 Task: Add Sprouts No Salt Added Roma Tomato Sauce to the cart.
Action: Mouse pressed left at (15, 59)
Screenshot: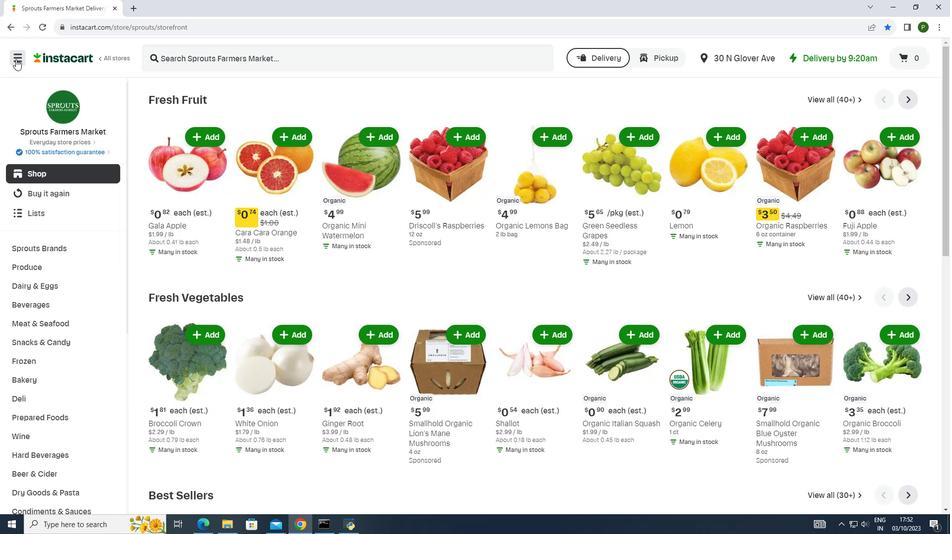 
Action: Mouse moved to (33, 255)
Screenshot: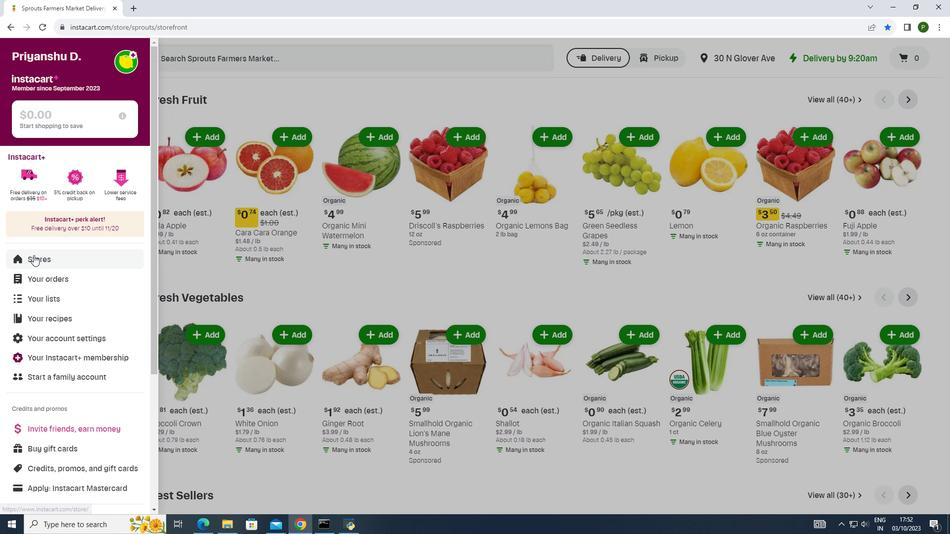 
Action: Mouse pressed left at (33, 255)
Screenshot: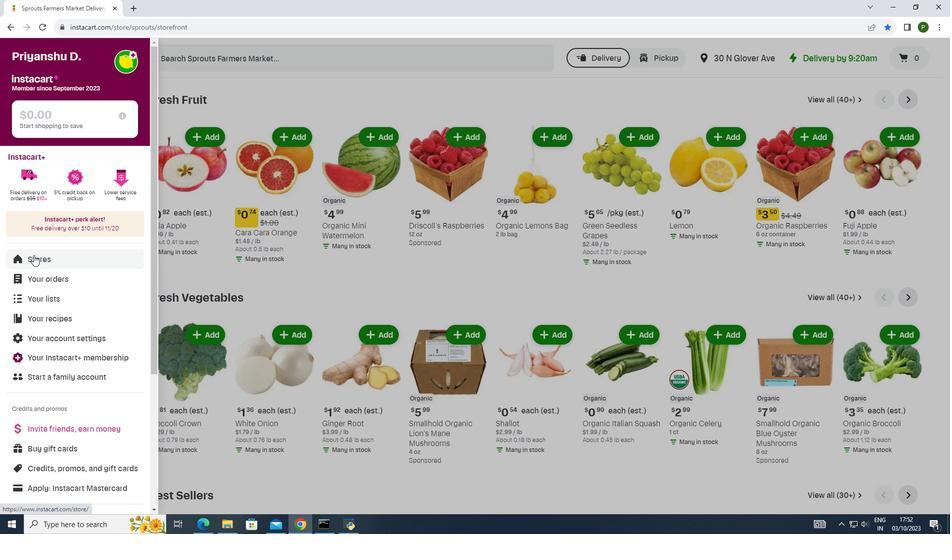 
Action: Mouse moved to (219, 100)
Screenshot: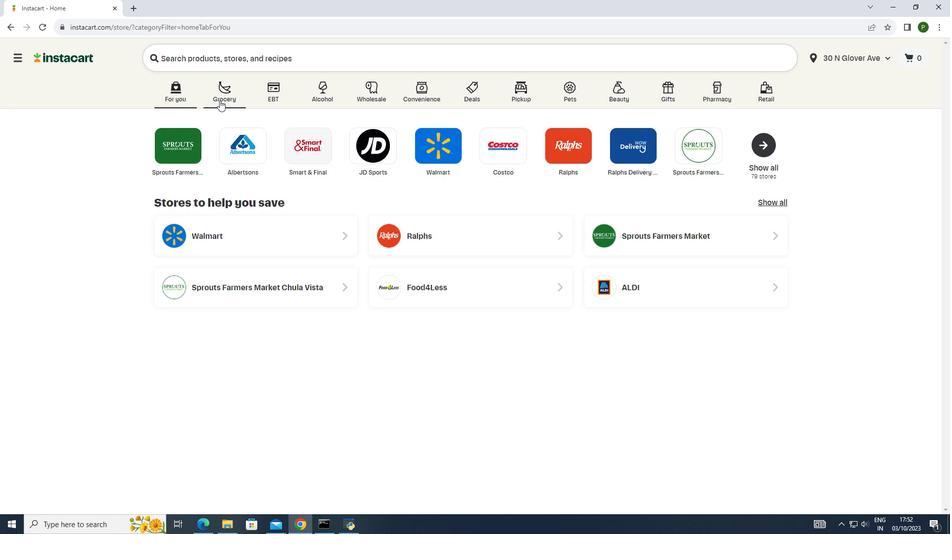 
Action: Mouse pressed left at (219, 100)
Screenshot: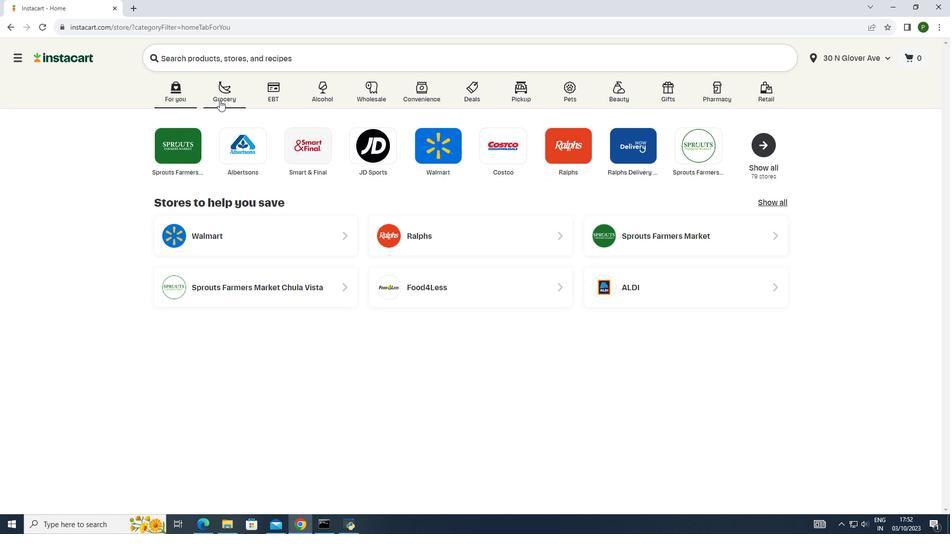 
Action: Mouse moved to (503, 149)
Screenshot: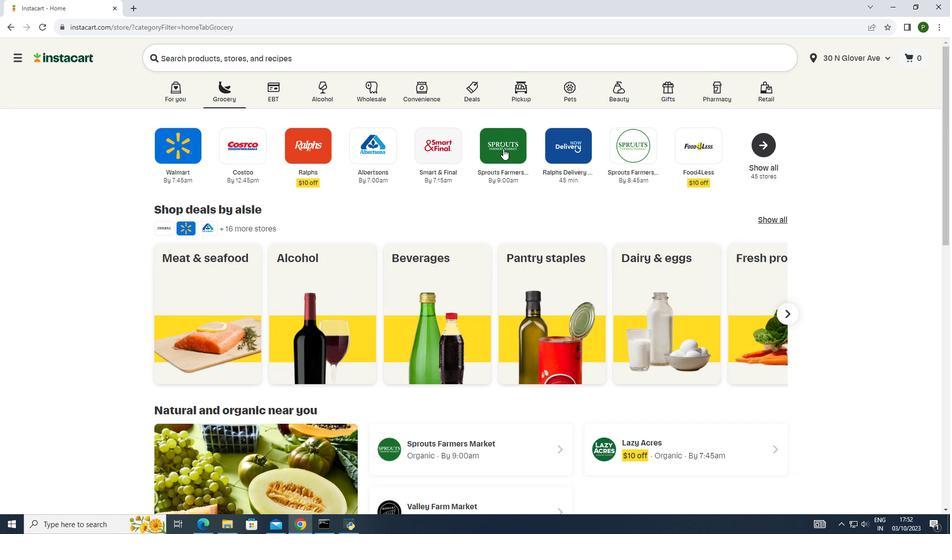 
Action: Mouse pressed left at (503, 149)
Screenshot: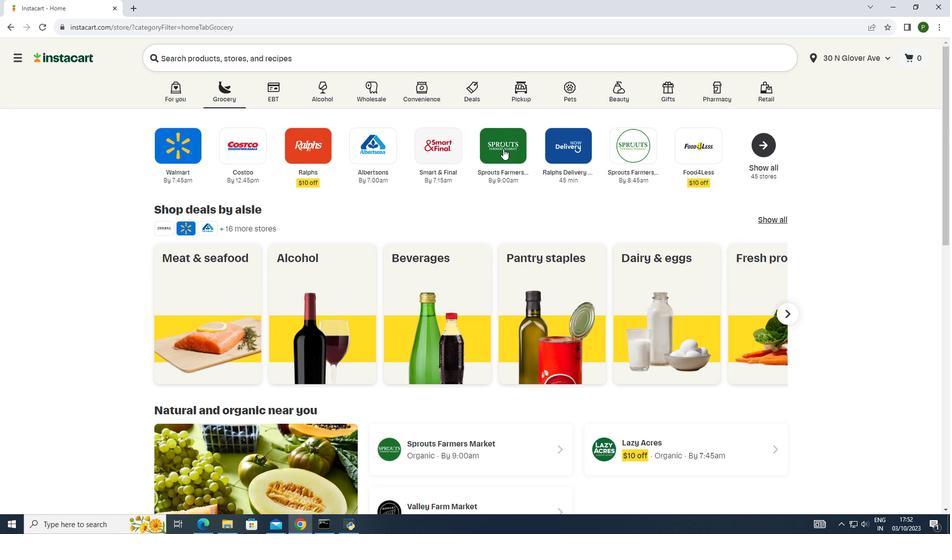 
Action: Mouse moved to (82, 264)
Screenshot: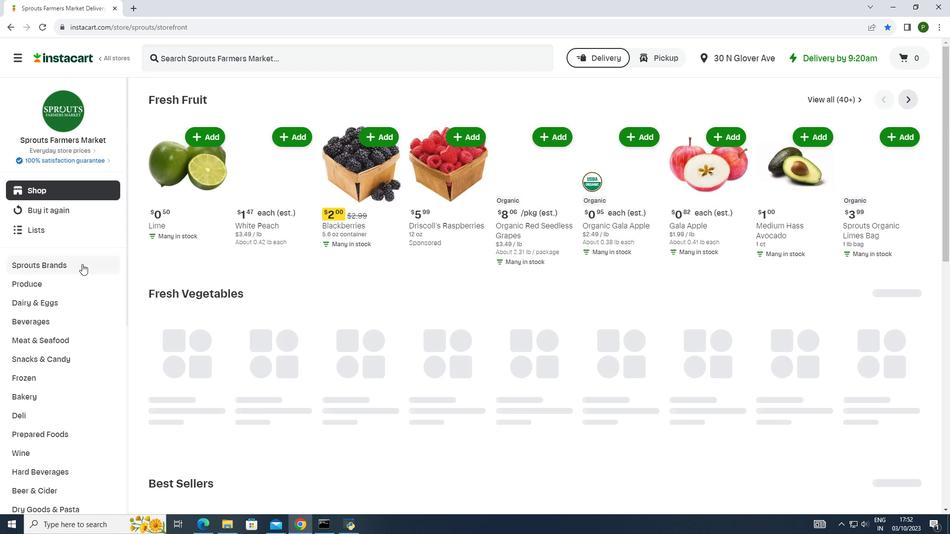 
Action: Mouse pressed left at (82, 264)
Screenshot: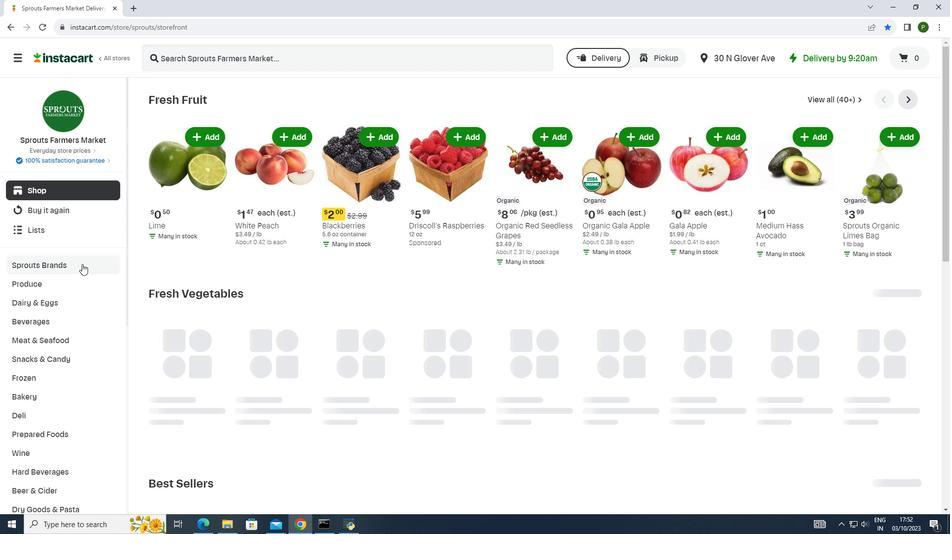 
Action: Mouse moved to (56, 337)
Screenshot: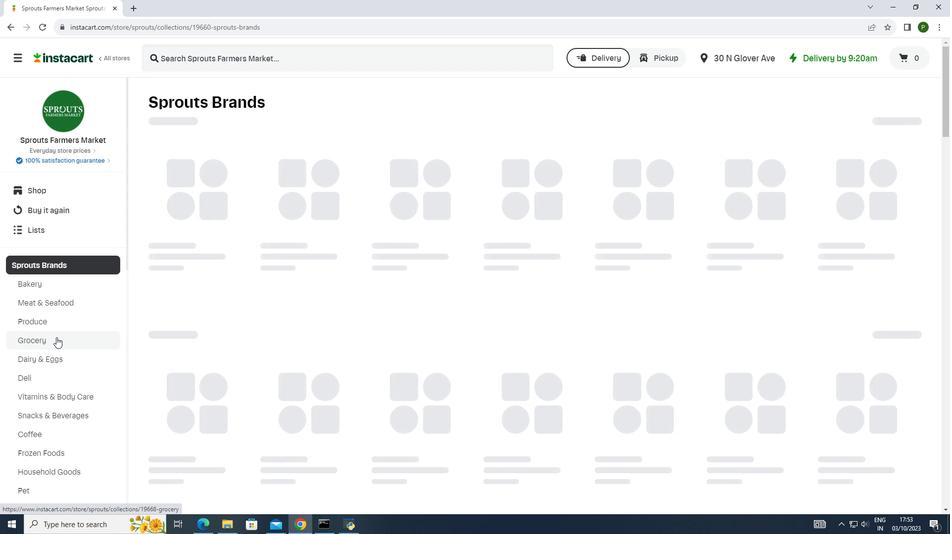 
Action: Mouse pressed left at (56, 337)
Screenshot: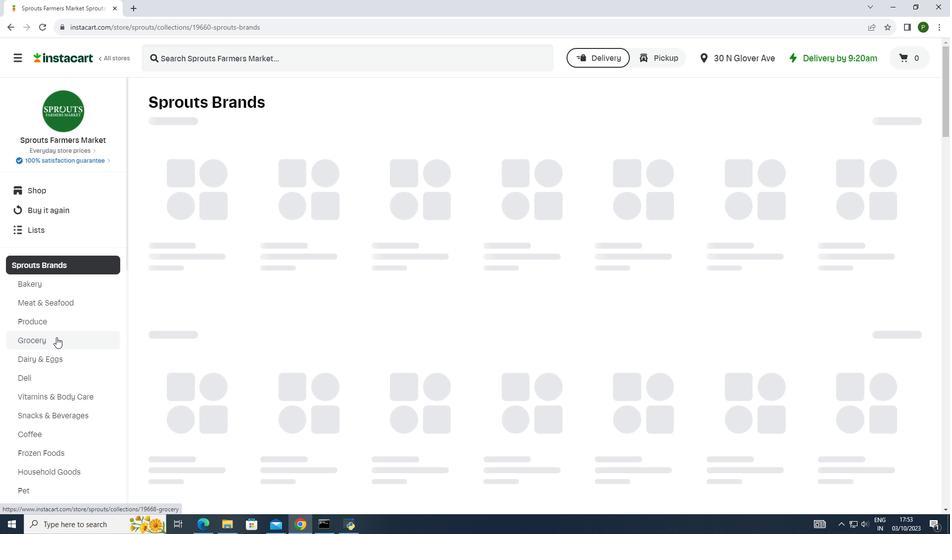 
Action: Mouse moved to (264, 200)
Screenshot: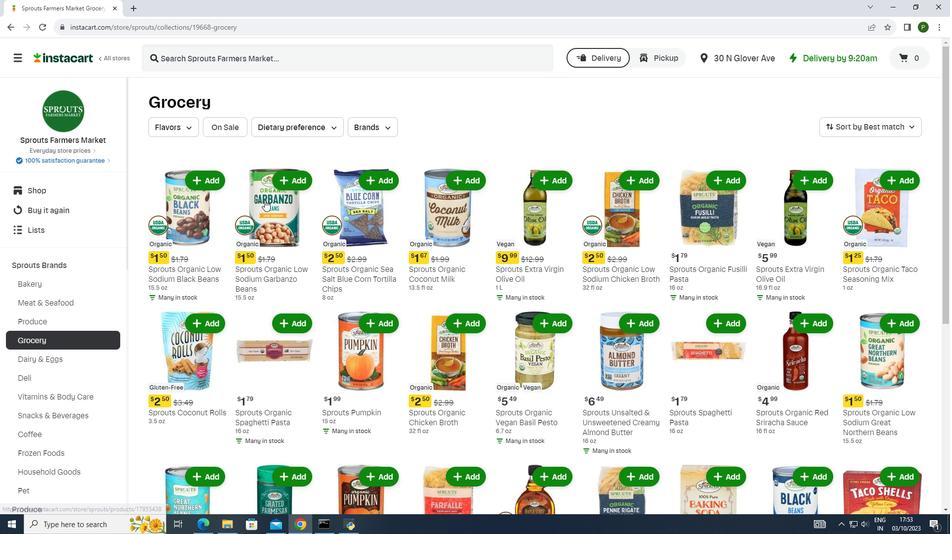 
Action: Mouse scrolled (264, 199) with delta (0, 0)
Screenshot: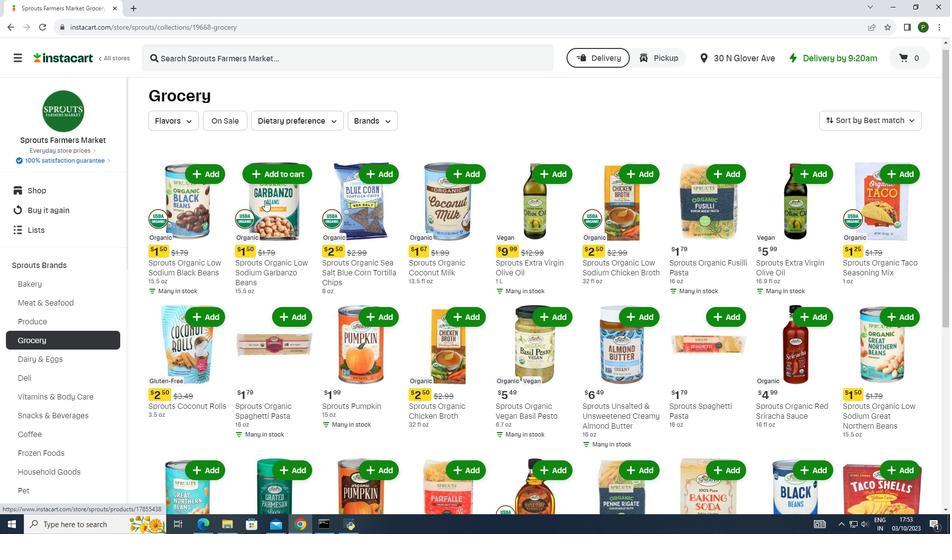 
Action: Mouse scrolled (264, 199) with delta (0, 0)
Screenshot: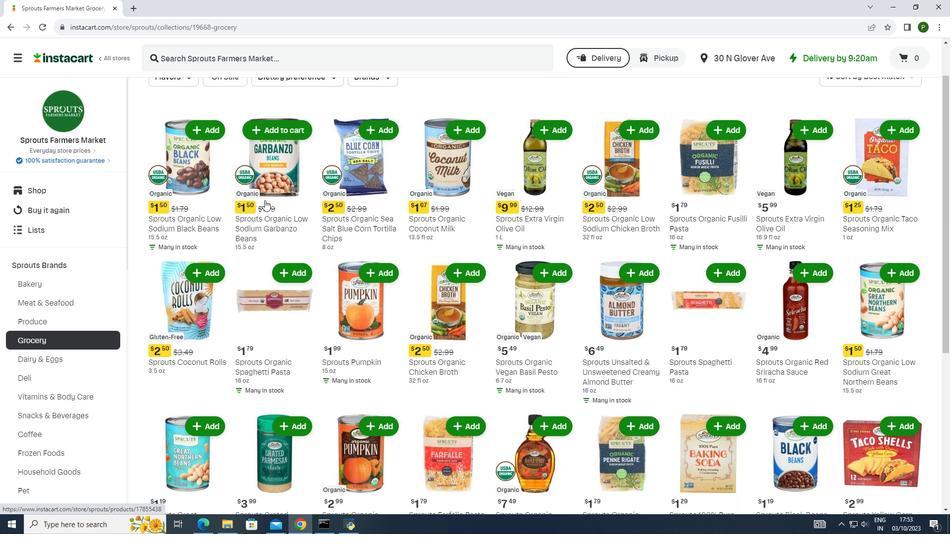 
Action: Mouse moved to (264, 200)
Screenshot: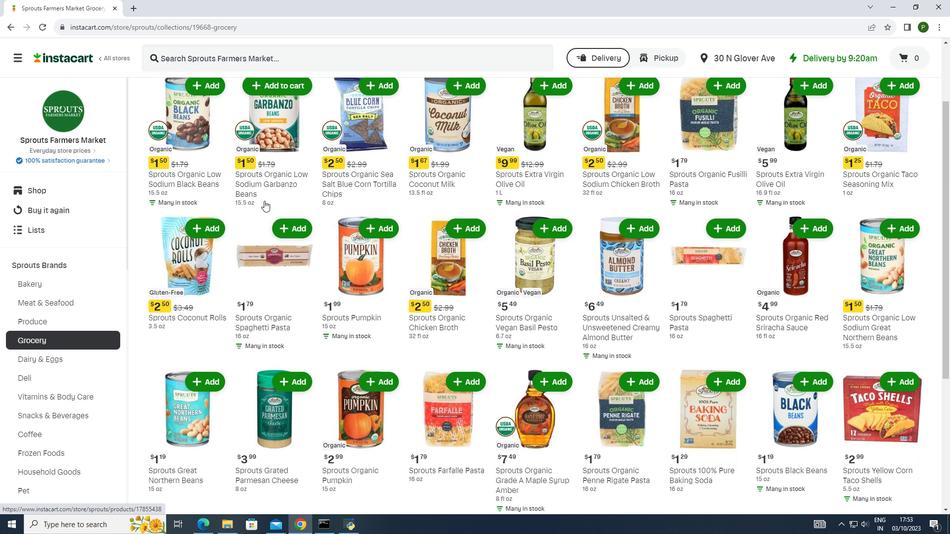 
Action: Mouse scrolled (264, 200) with delta (0, 0)
Screenshot: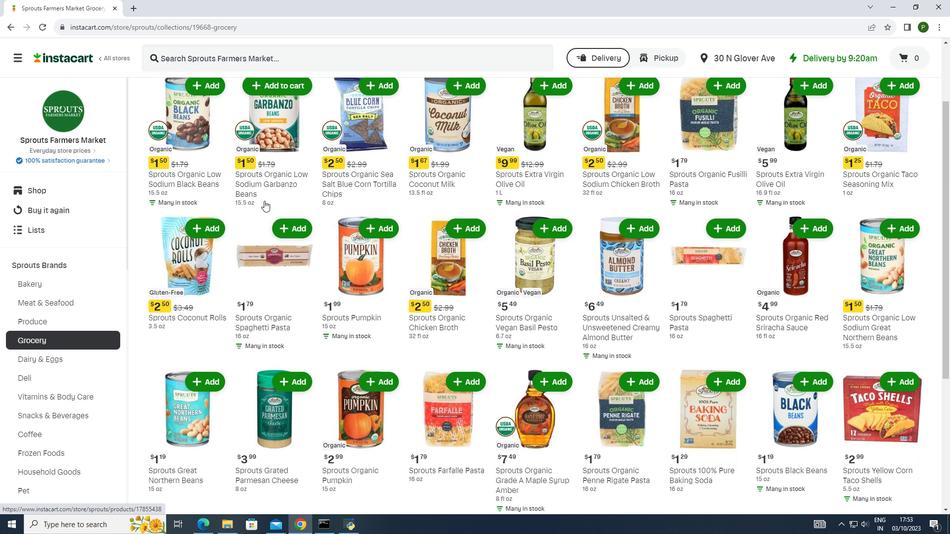 
Action: Mouse moved to (260, 202)
Screenshot: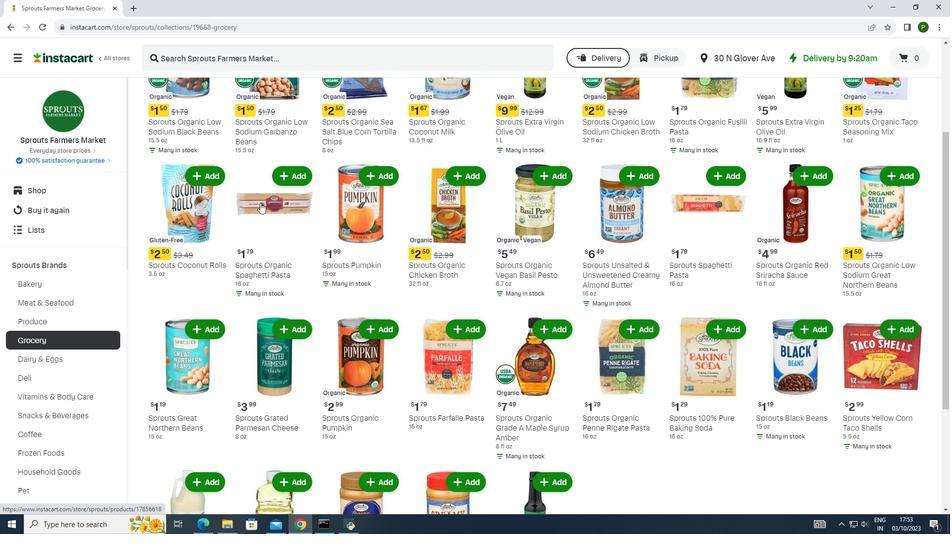 
Action: Mouse scrolled (260, 202) with delta (0, 0)
Screenshot: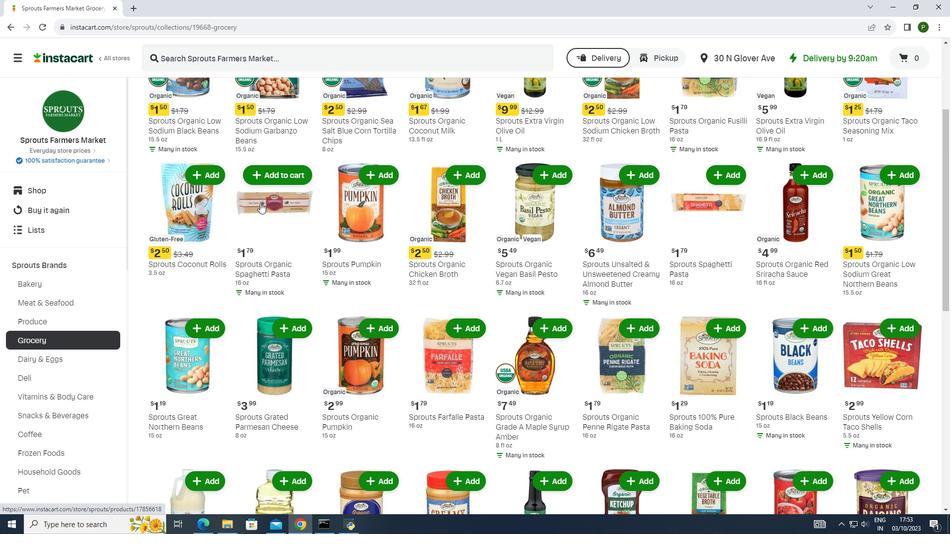 
Action: Mouse scrolled (260, 202) with delta (0, 0)
Screenshot: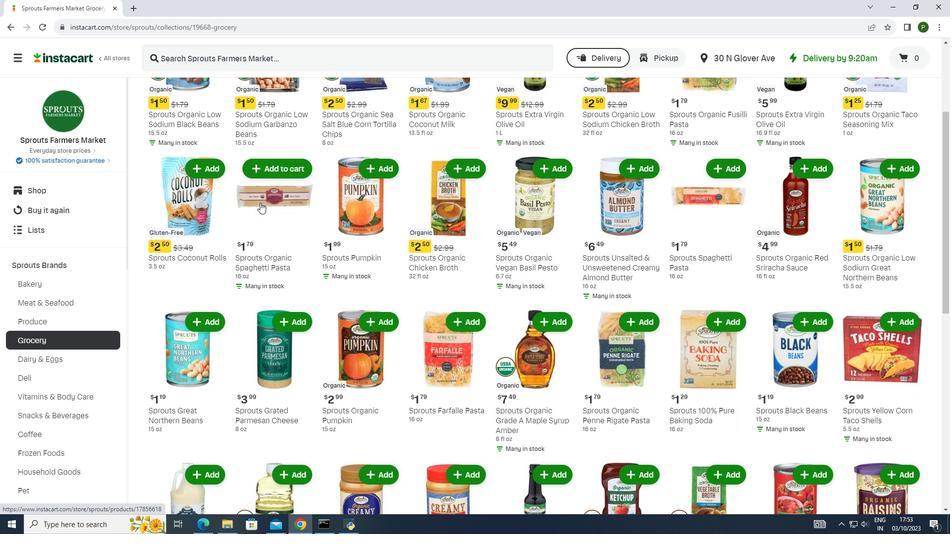 
Action: Mouse scrolled (260, 202) with delta (0, 0)
Screenshot: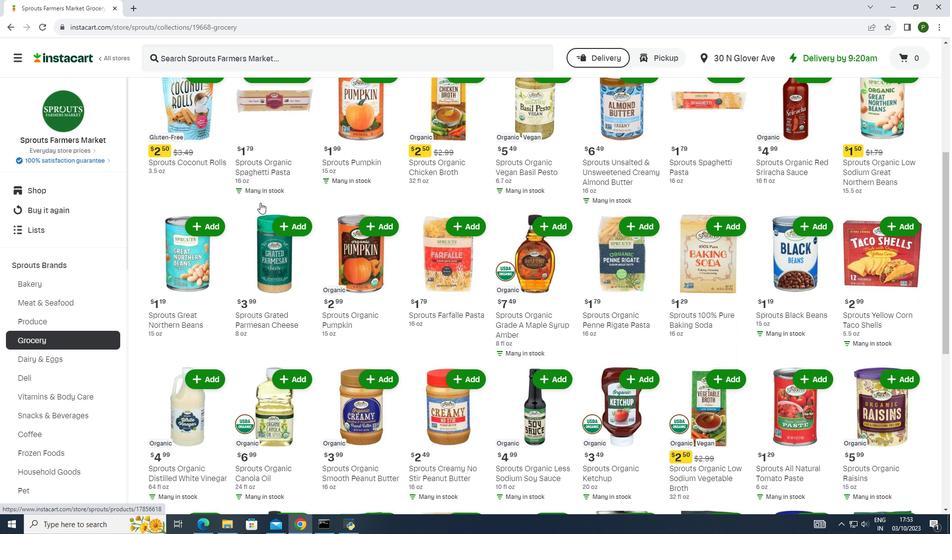 
Action: Mouse scrolled (260, 202) with delta (0, 0)
Screenshot: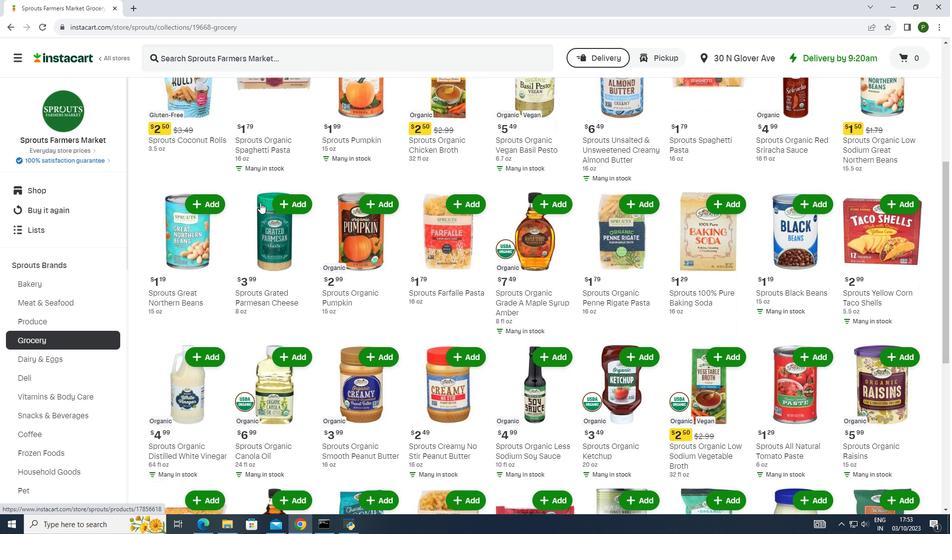 
Action: Mouse scrolled (260, 202) with delta (0, 0)
Screenshot: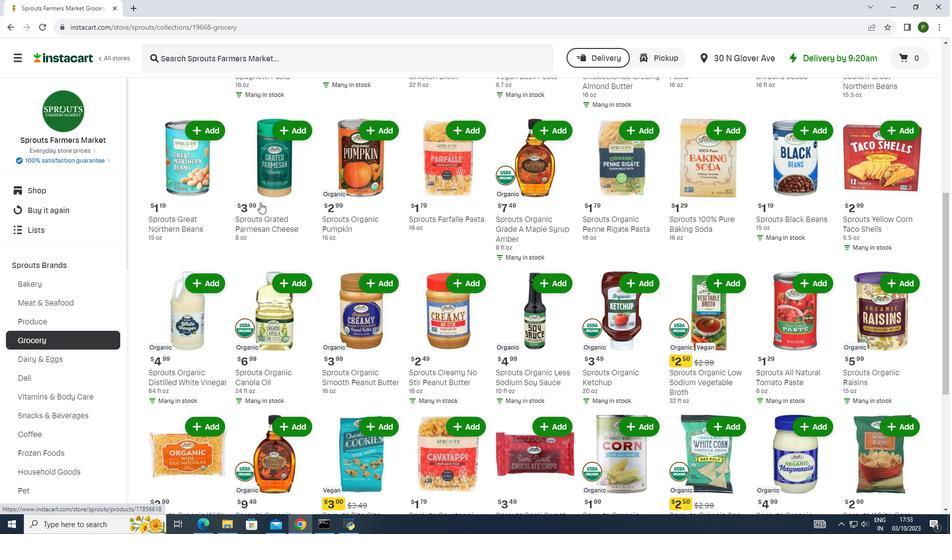 
Action: Mouse scrolled (260, 202) with delta (0, 0)
Screenshot: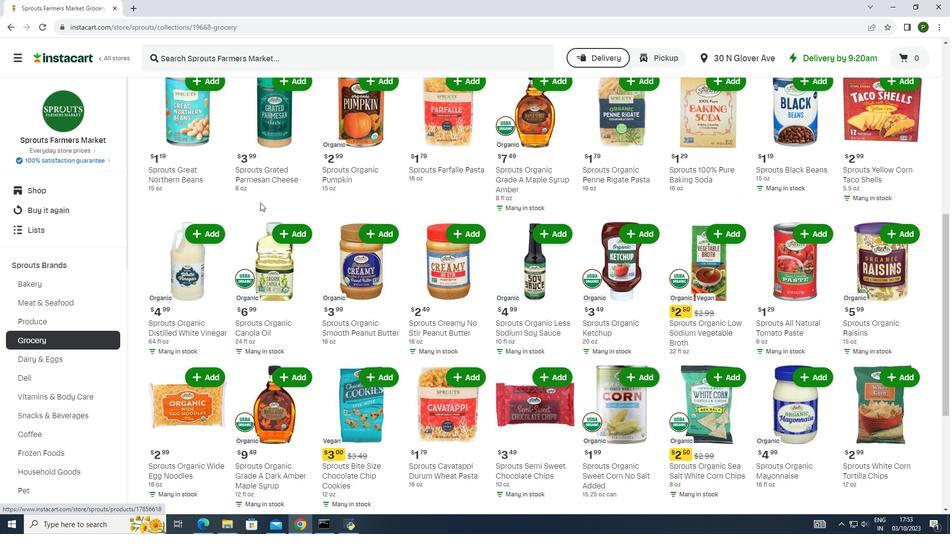 
Action: Mouse scrolled (260, 202) with delta (0, 0)
Screenshot: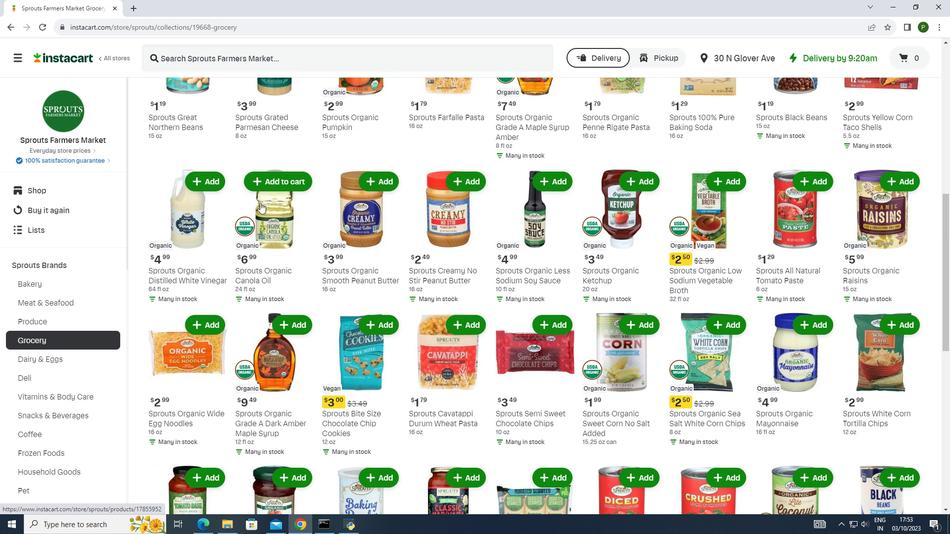 
Action: Mouse moved to (259, 203)
Screenshot: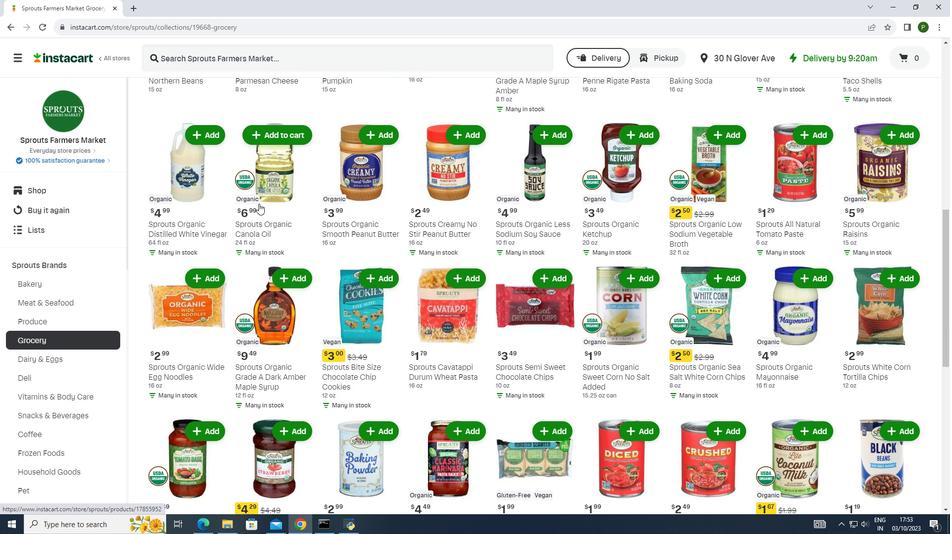 
Action: Mouse scrolled (259, 202) with delta (0, 0)
Screenshot: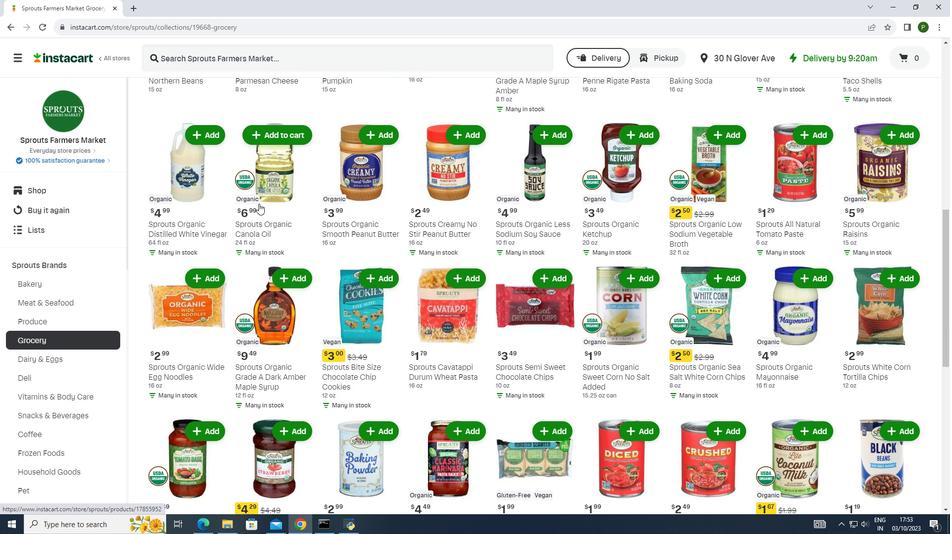 
Action: Mouse moved to (256, 204)
Screenshot: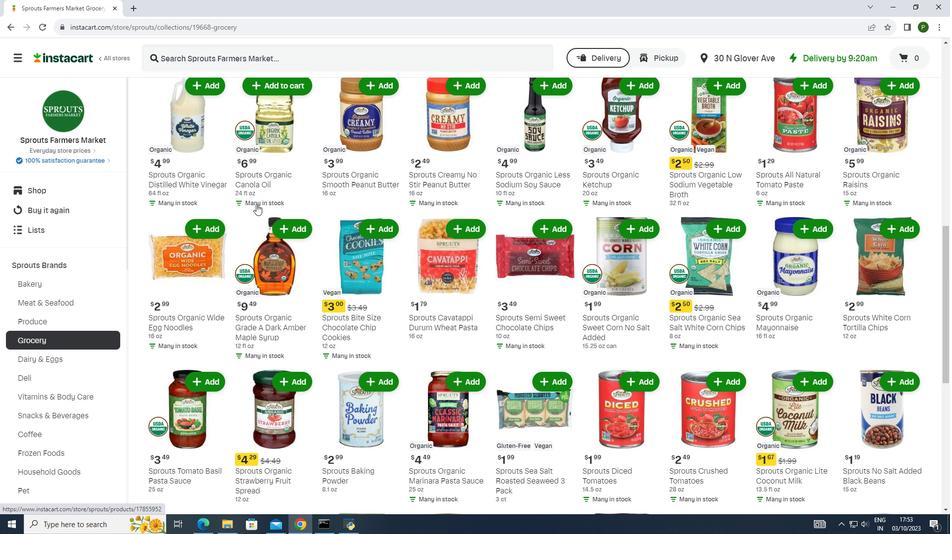
Action: Mouse scrolled (256, 203) with delta (0, 0)
Screenshot: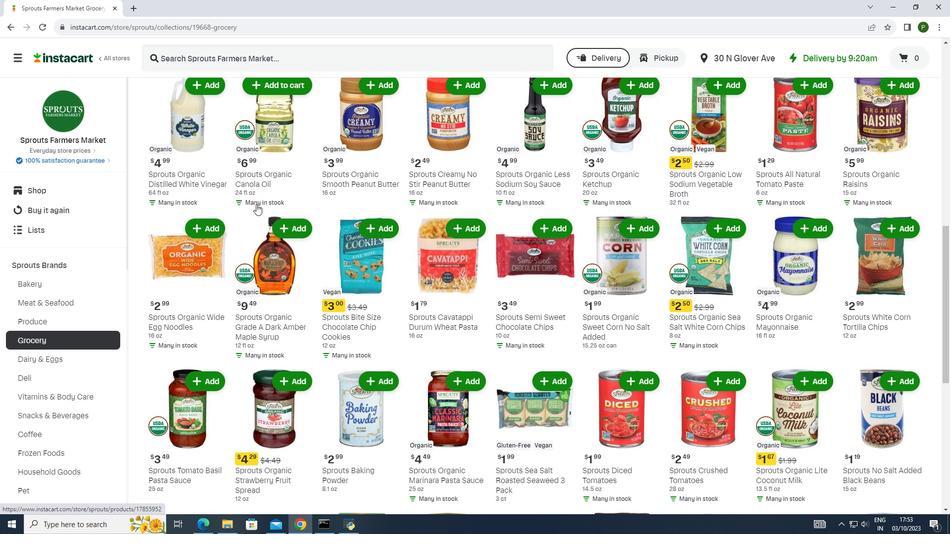 
Action: Mouse scrolled (256, 203) with delta (0, 0)
Screenshot: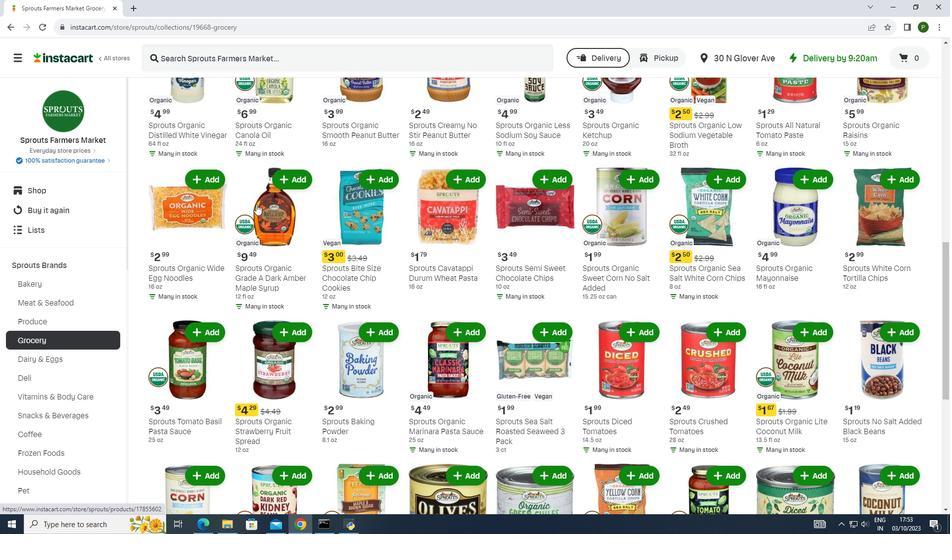 
Action: Mouse scrolled (256, 203) with delta (0, 0)
Screenshot: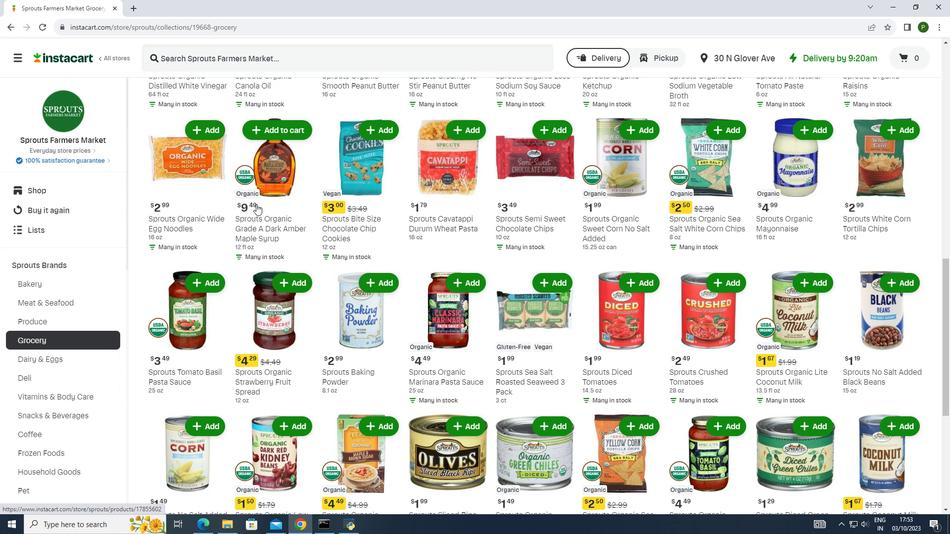 
Action: Mouse moved to (254, 204)
Screenshot: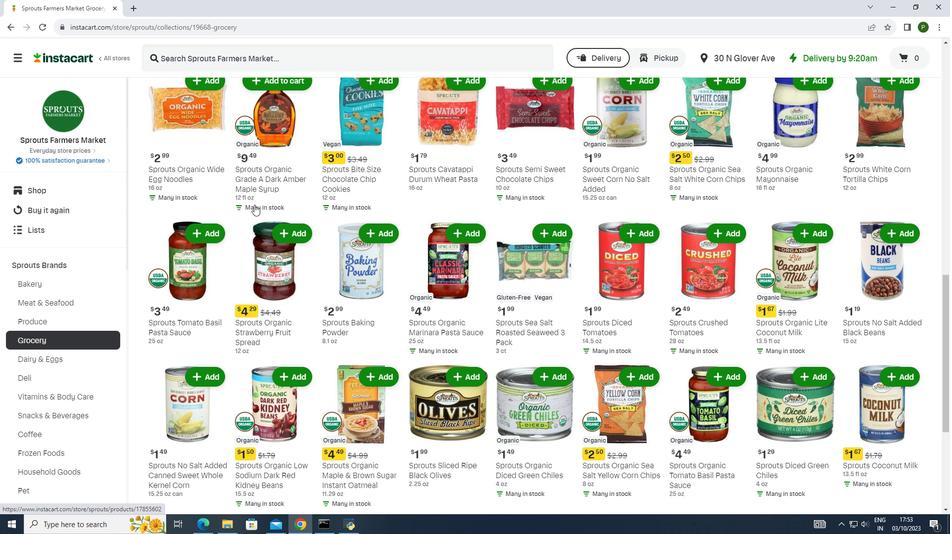 
Action: Mouse scrolled (254, 204) with delta (0, 0)
Screenshot: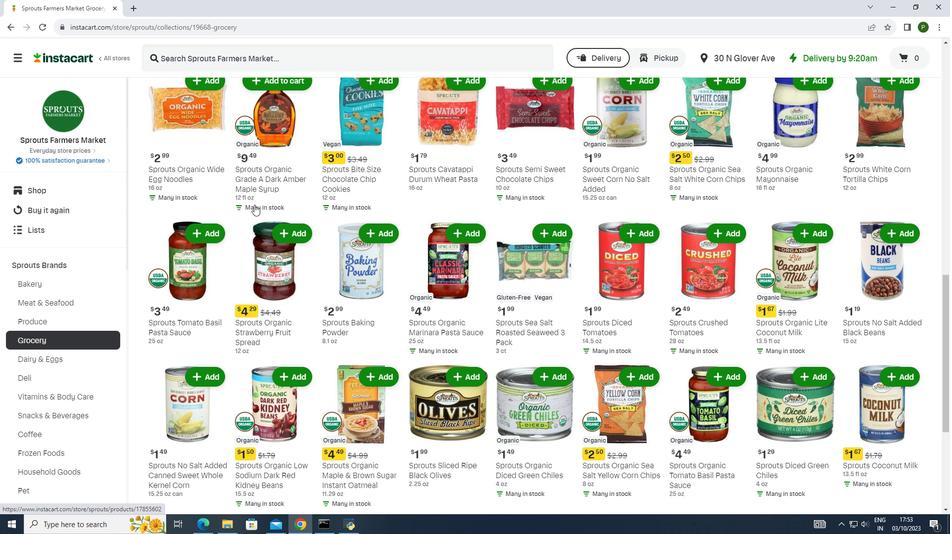 
Action: Mouse moved to (253, 204)
Screenshot: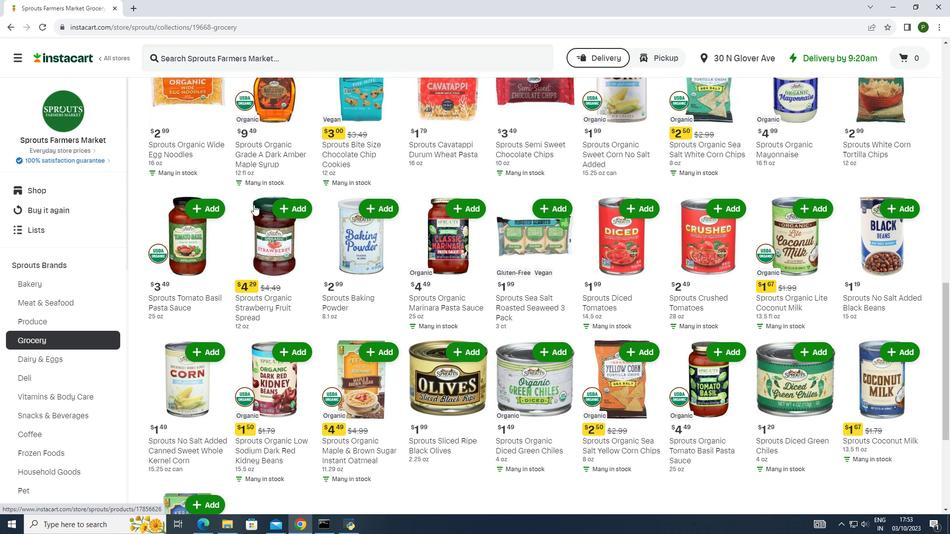 
Action: Mouse scrolled (253, 204) with delta (0, 0)
Screenshot: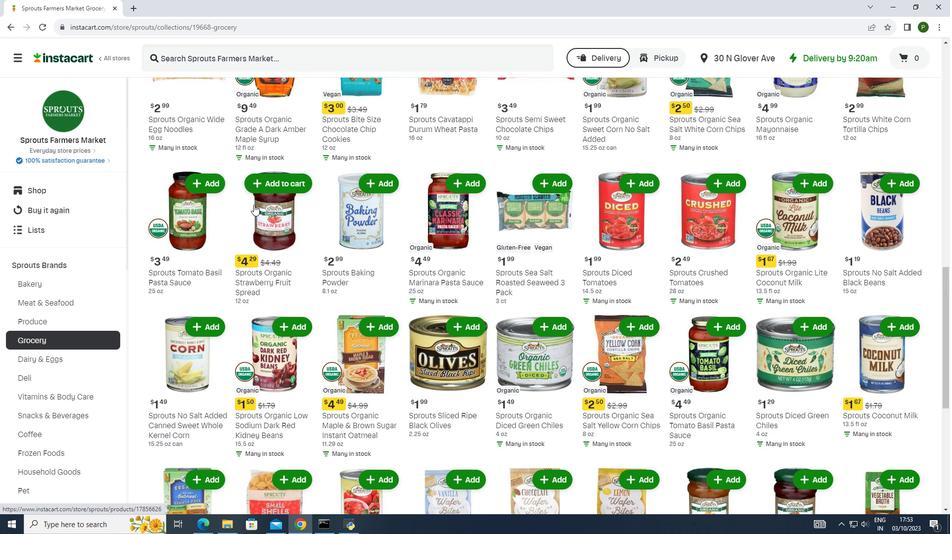 
Action: Mouse scrolled (253, 204) with delta (0, 0)
Screenshot: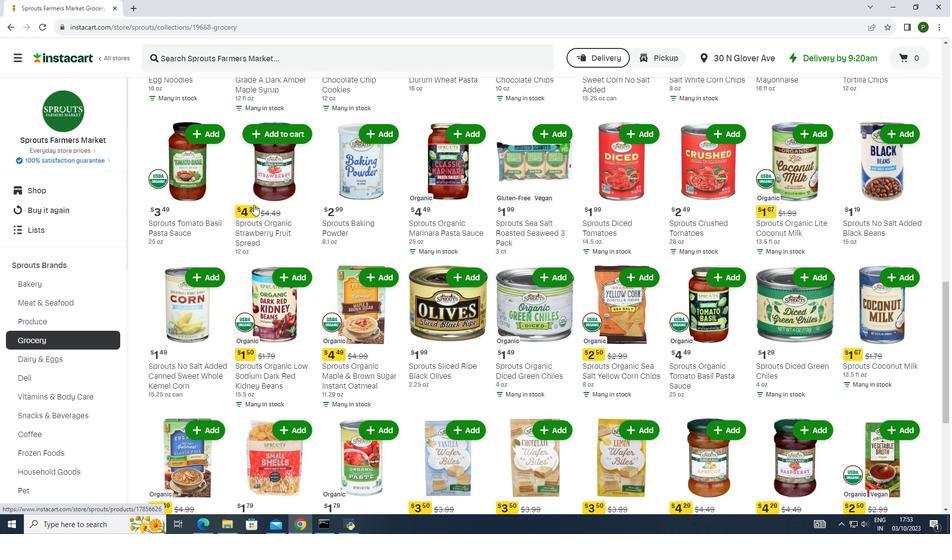 
Action: Mouse scrolled (253, 204) with delta (0, 0)
Screenshot: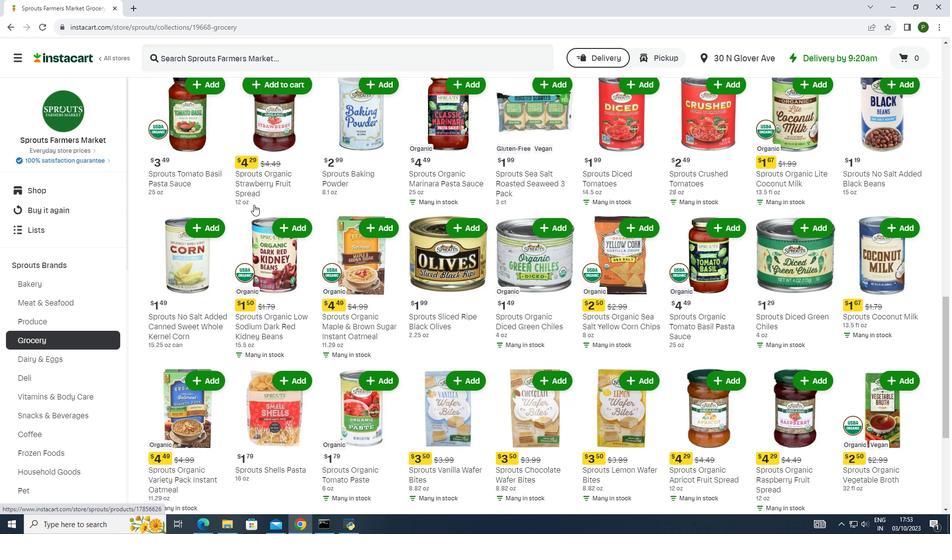 
Action: Mouse scrolled (253, 204) with delta (0, 0)
Screenshot: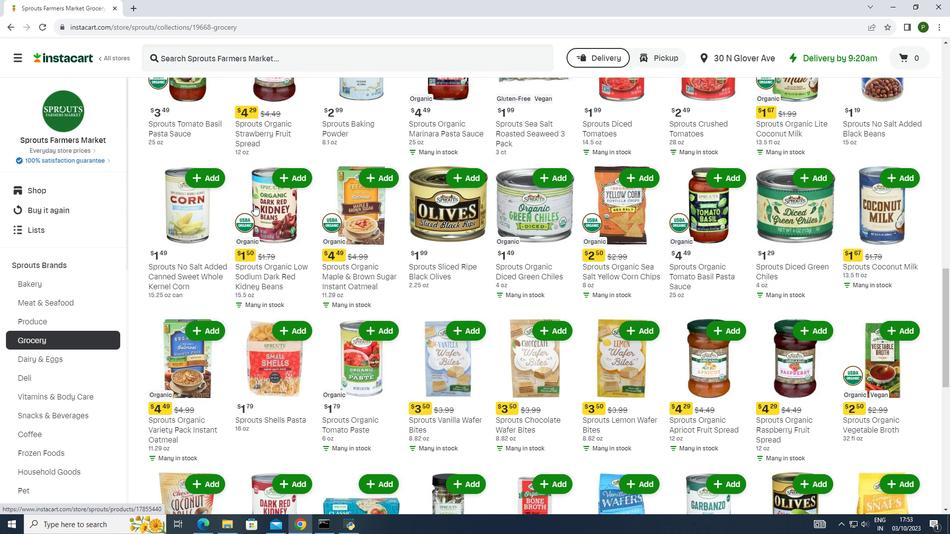
Action: Mouse scrolled (253, 204) with delta (0, 0)
Screenshot: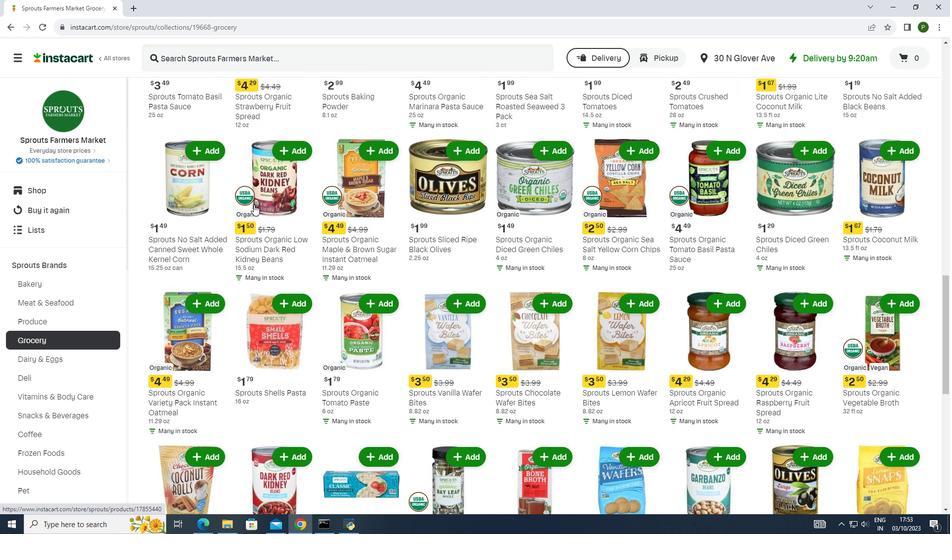 
Action: Mouse scrolled (253, 205) with delta (0, 0)
Screenshot: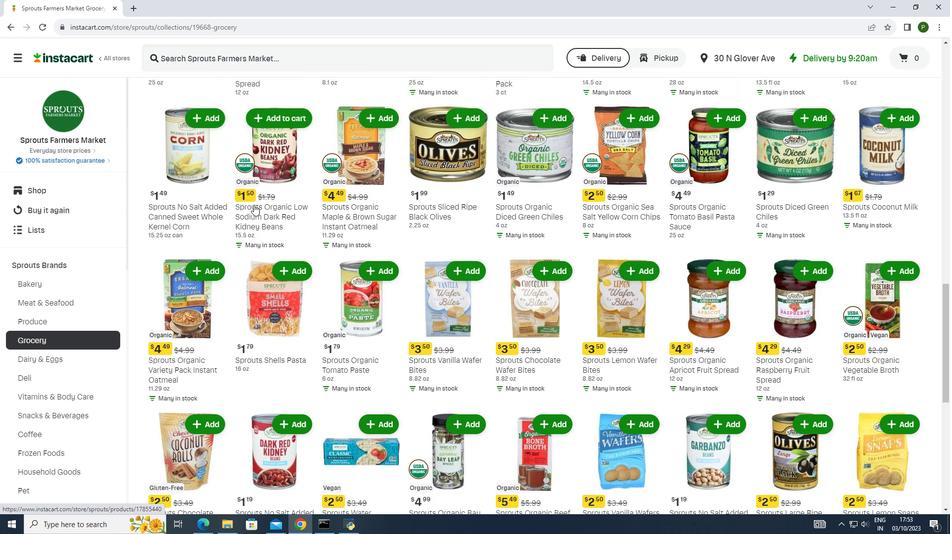 
Action: Mouse scrolled (253, 204) with delta (0, 0)
Screenshot: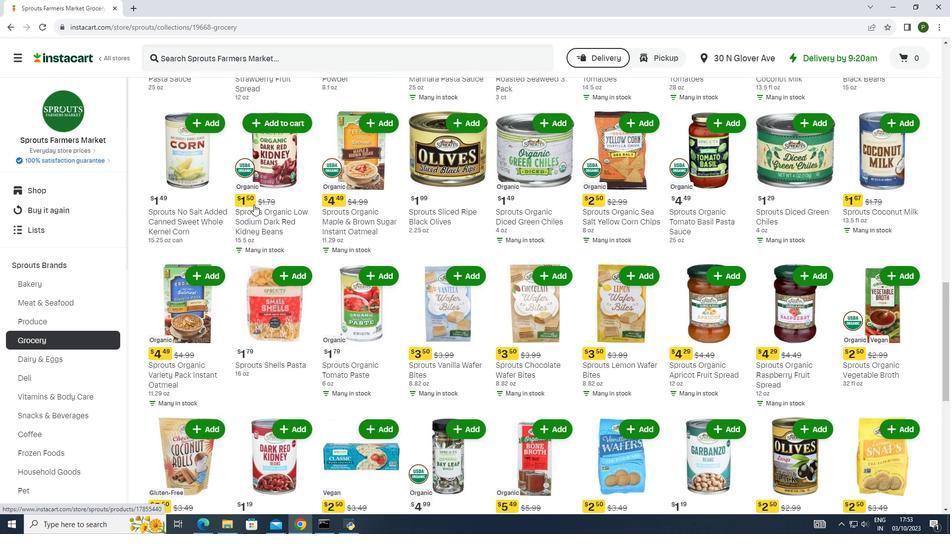 
Action: Mouse scrolled (253, 204) with delta (0, 0)
Screenshot: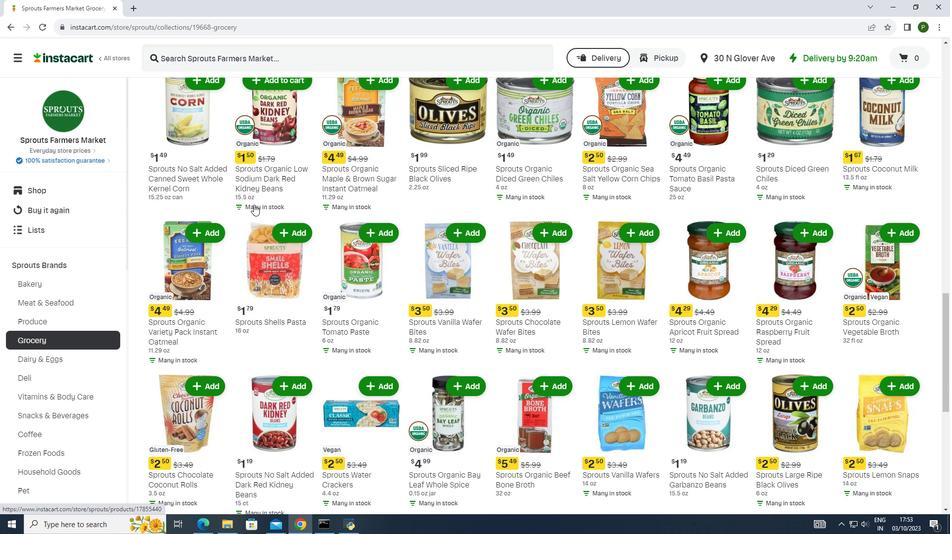 
Action: Mouse scrolled (253, 204) with delta (0, 0)
Screenshot: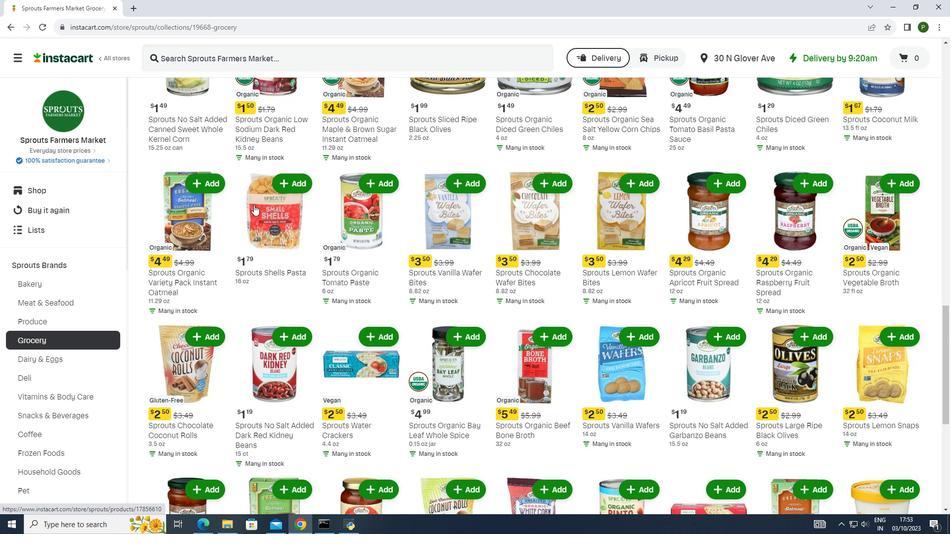 
Action: Mouse scrolled (253, 204) with delta (0, 0)
Screenshot: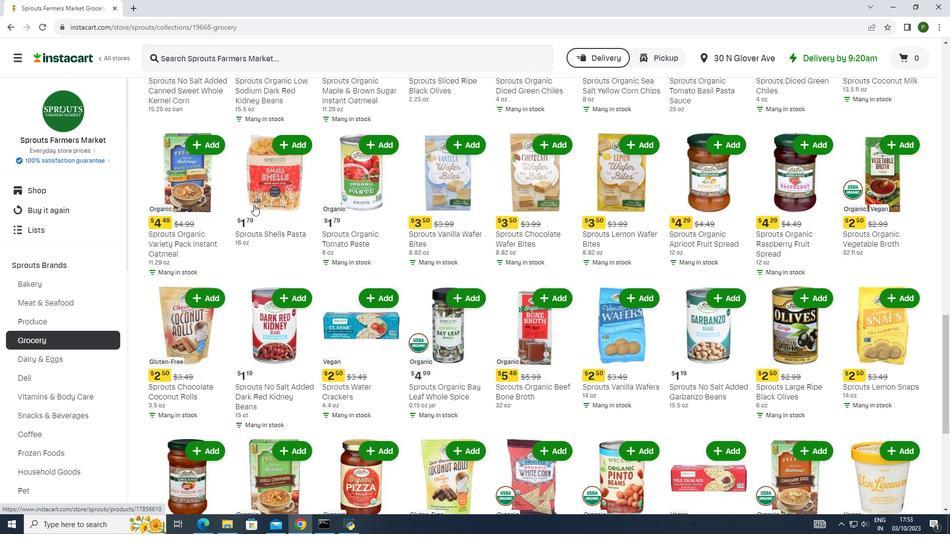 
Action: Mouse scrolled (253, 204) with delta (0, 0)
Screenshot: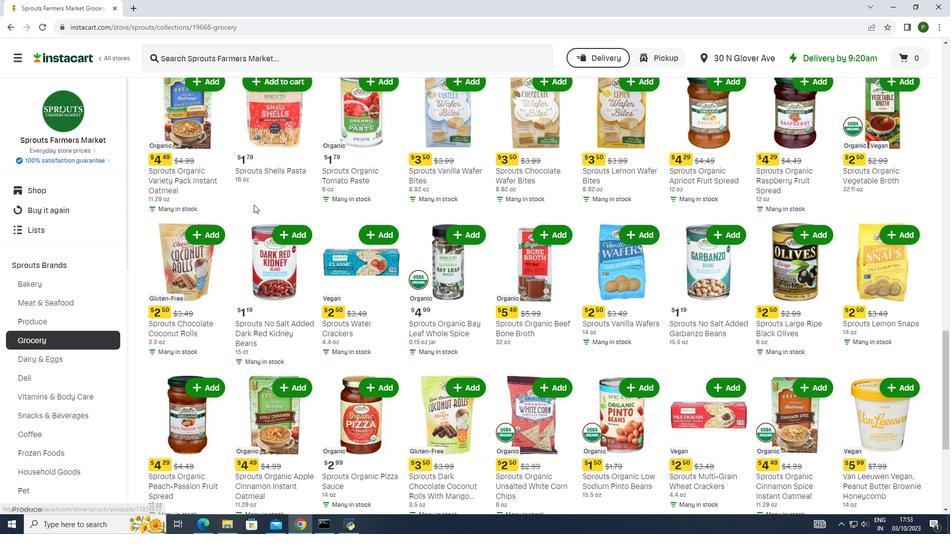 
Action: Mouse scrolled (253, 204) with delta (0, 0)
Screenshot: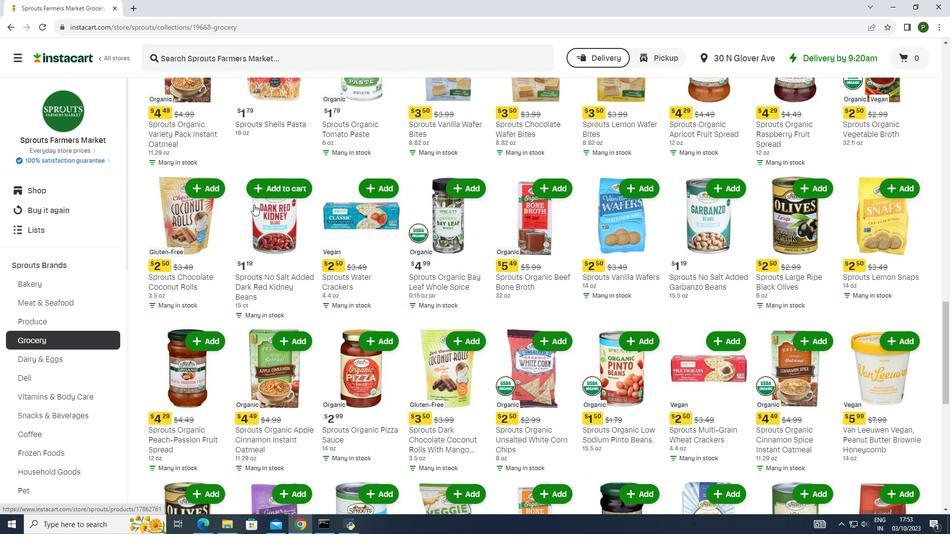
Action: Mouse scrolled (253, 204) with delta (0, 0)
Screenshot: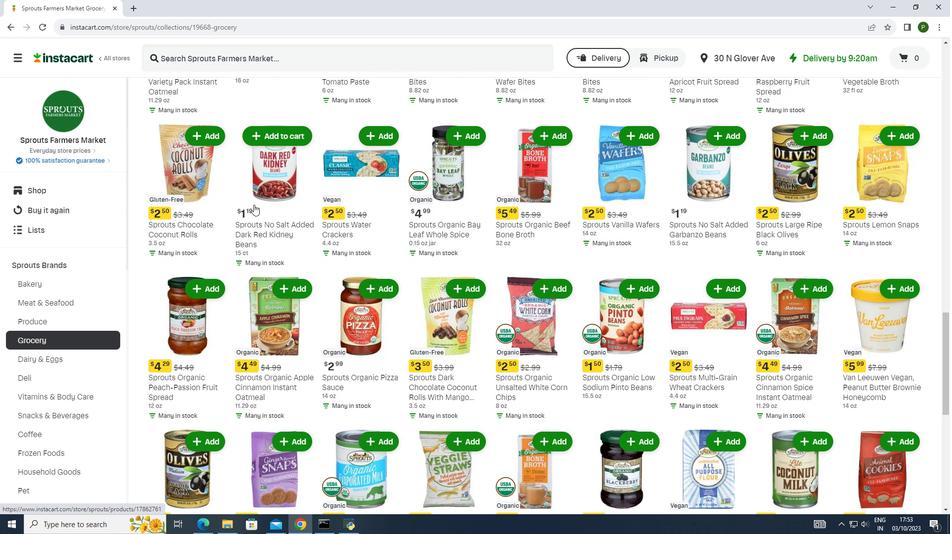 
Action: Mouse scrolled (253, 204) with delta (0, 0)
Screenshot: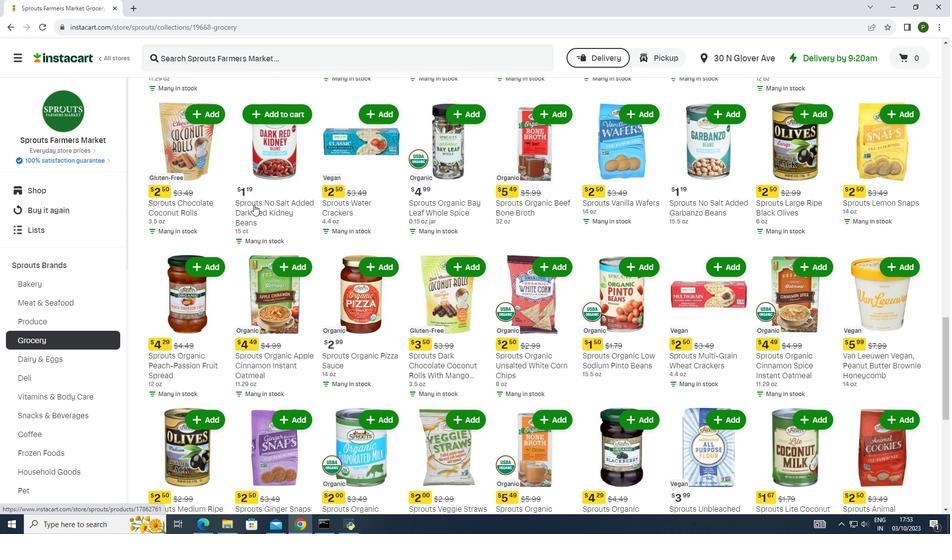 
Action: Mouse scrolled (253, 204) with delta (0, 0)
Screenshot: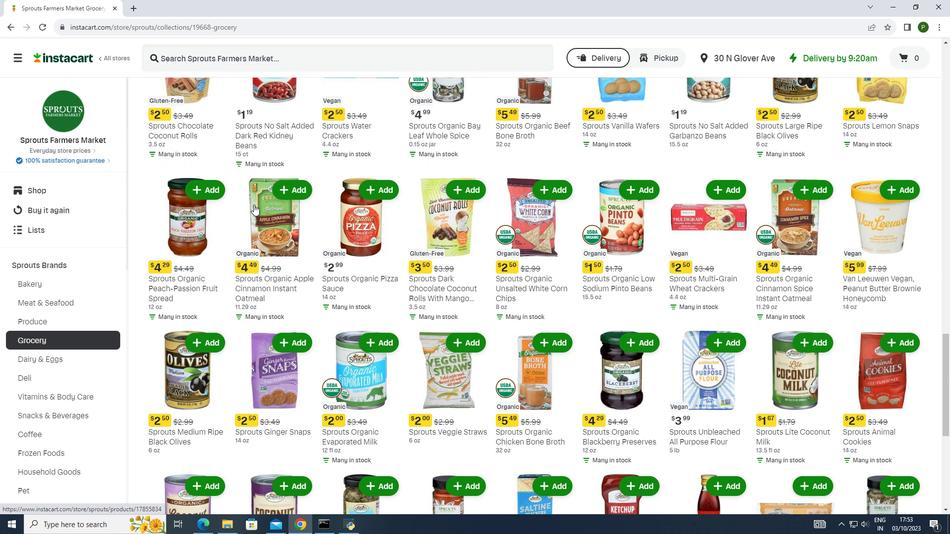 
Action: Mouse scrolled (253, 204) with delta (0, 0)
Screenshot: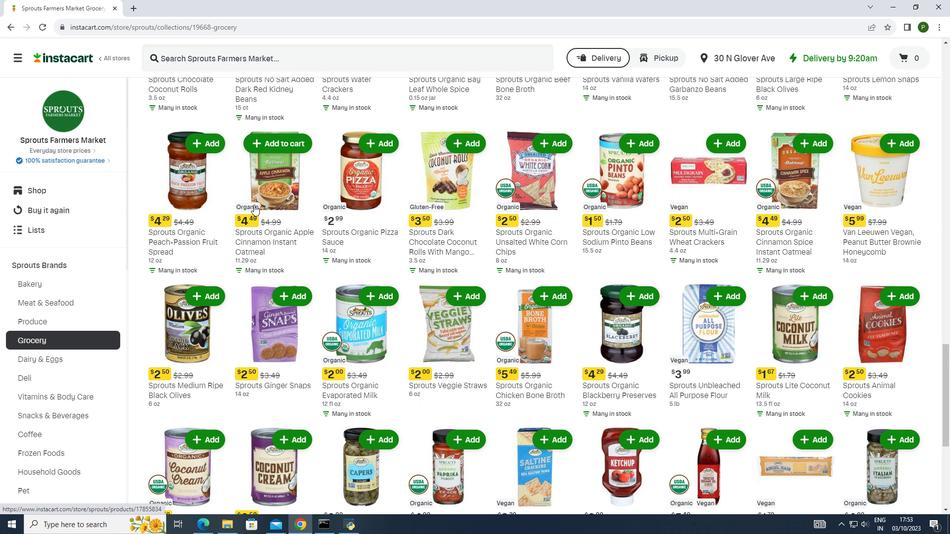 
Action: Mouse scrolled (253, 204) with delta (0, 0)
Screenshot: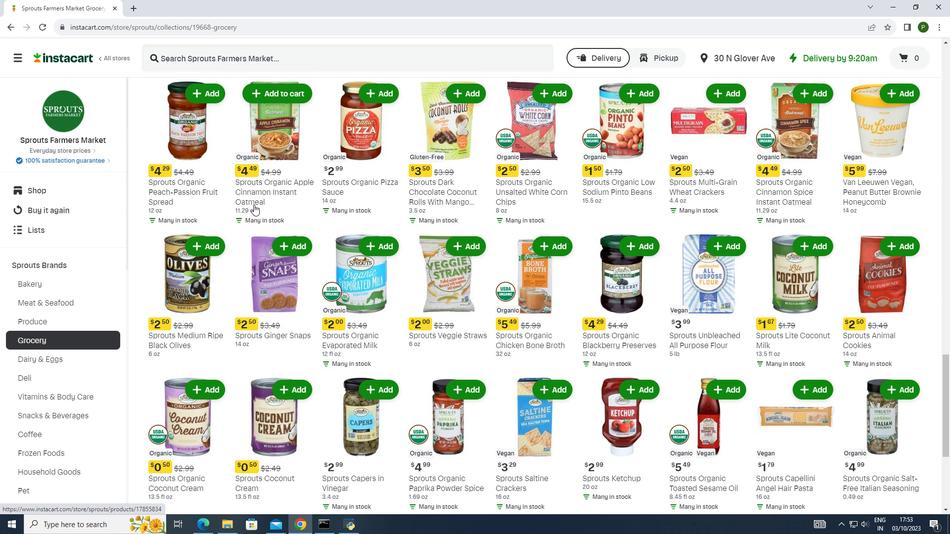 
Action: Mouse scrolled (253, 204) with delta (0, 0)
Screenshot: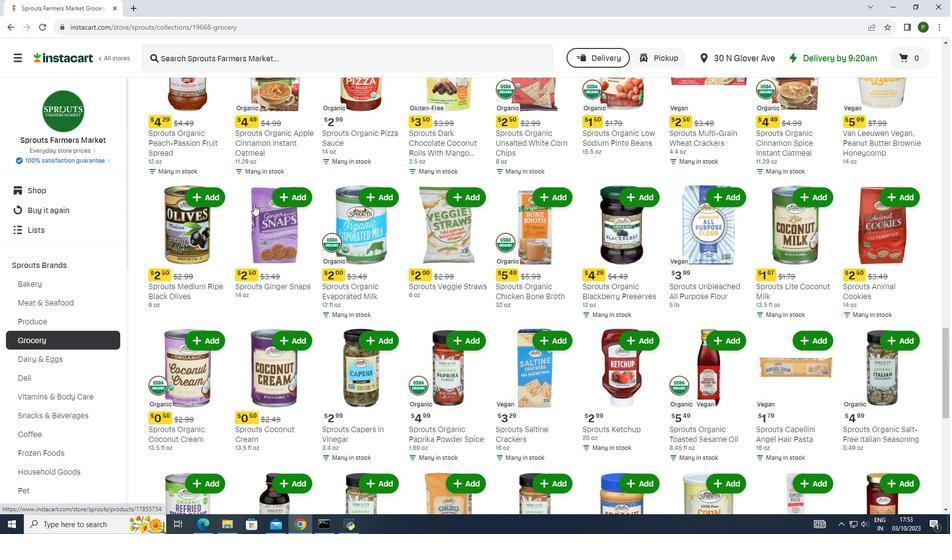 
Action: Mouse scrolled (253, 204) with delta (0, 0)
Screenshot: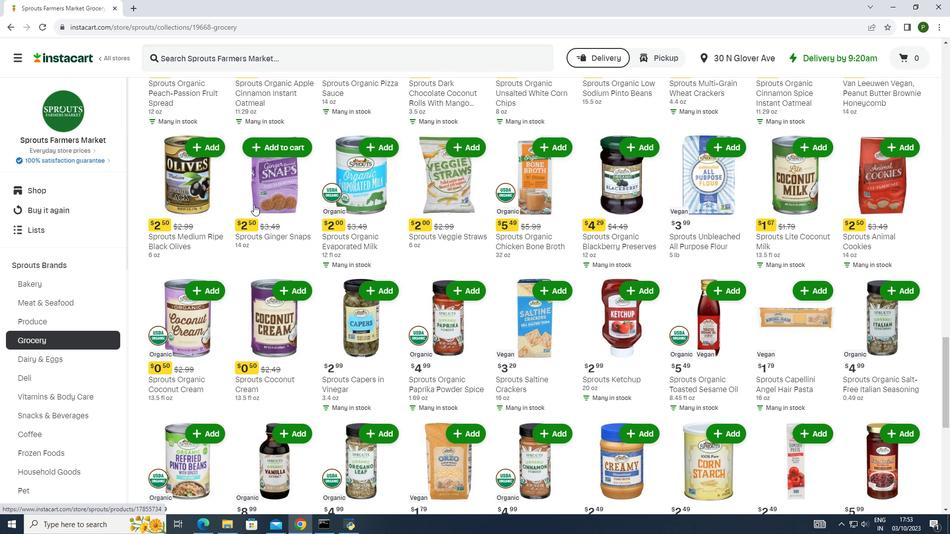 
Action: Mouse scrolled (253, 204) with delta (0, 0)
Screenshot: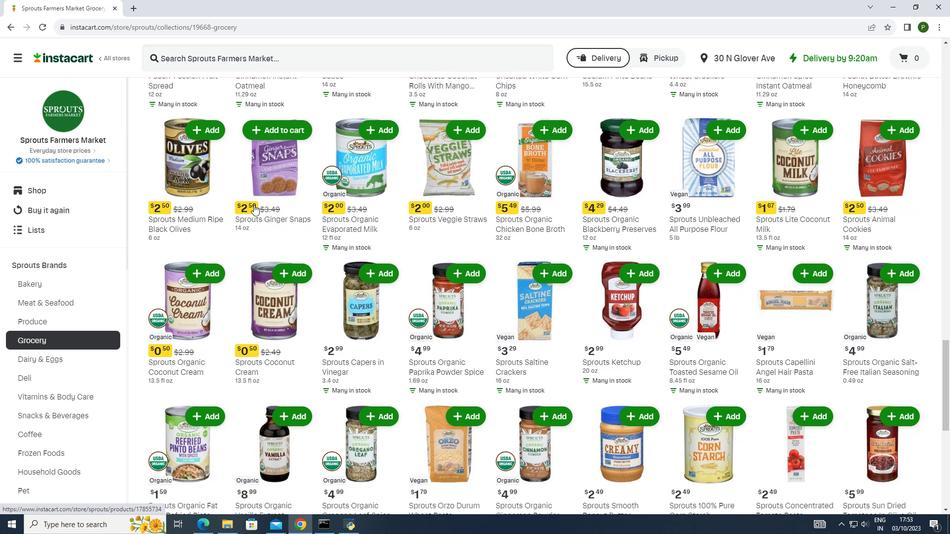 
Action: Mouse moved to (253, 205)
Screenshot: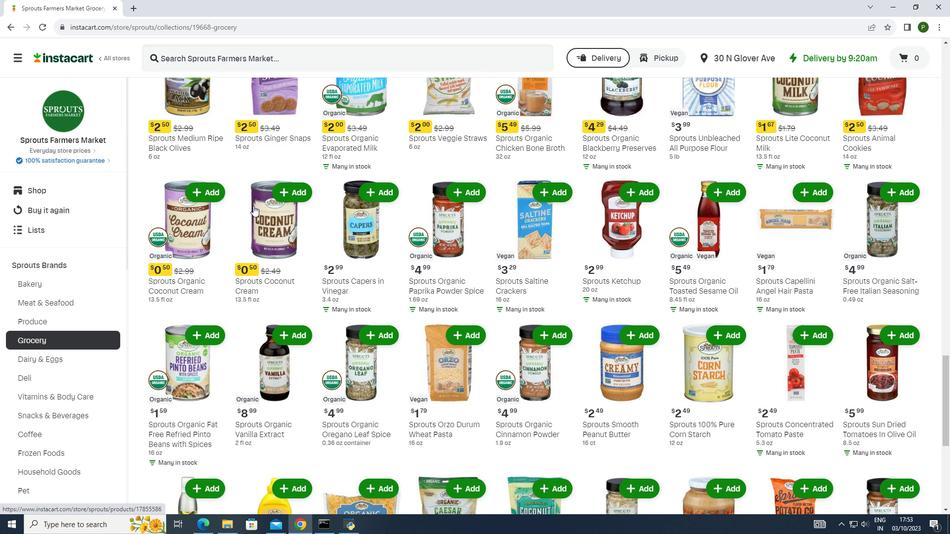 
Action: Mouse scrolled (253, 205) with delta (0, 0)
Screenshot: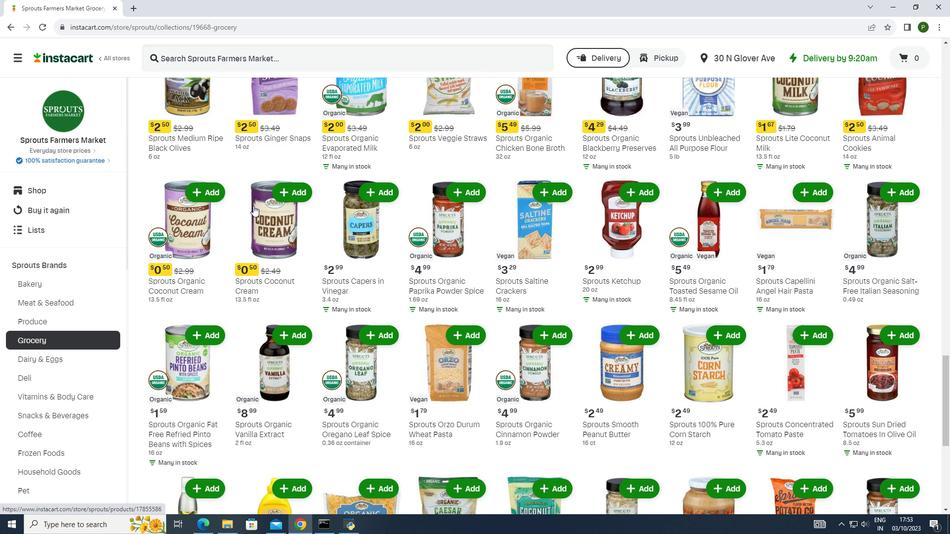 
Action: Mouse scrolled (253, 205) with delta (0, 0)
Screenshot: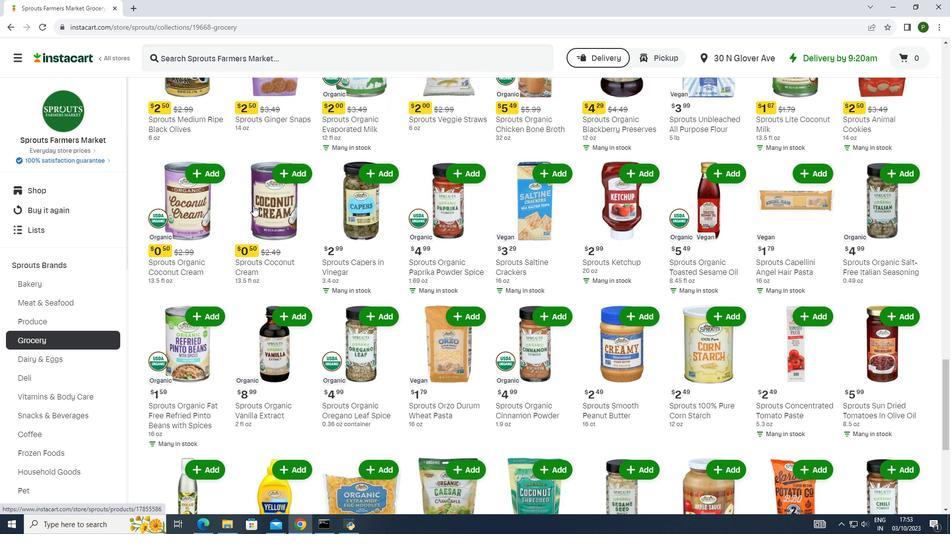 
Action: Mouse scrolled (253, 205) with delta (0, 0)
Screenshot: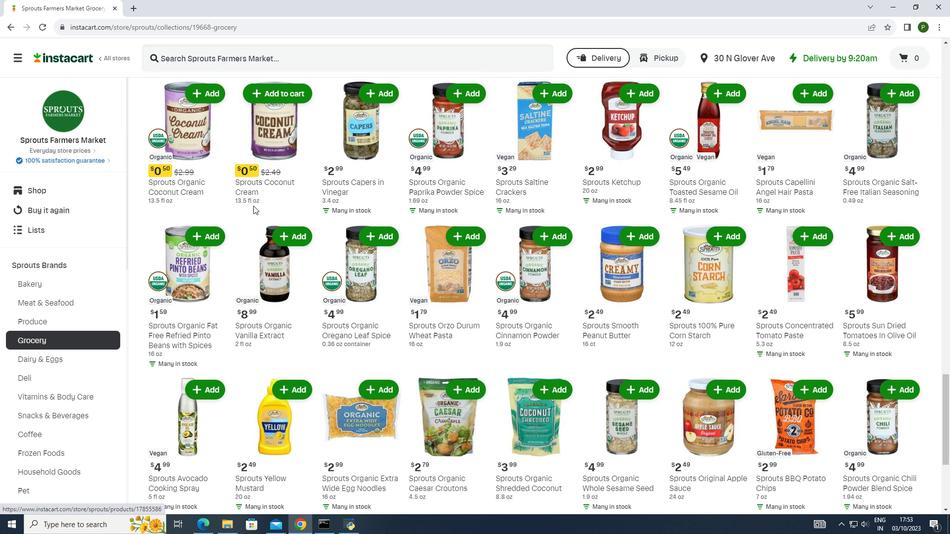
Action: Mouse scrolled (253, 205) with delta (0, 0)
Screenshot: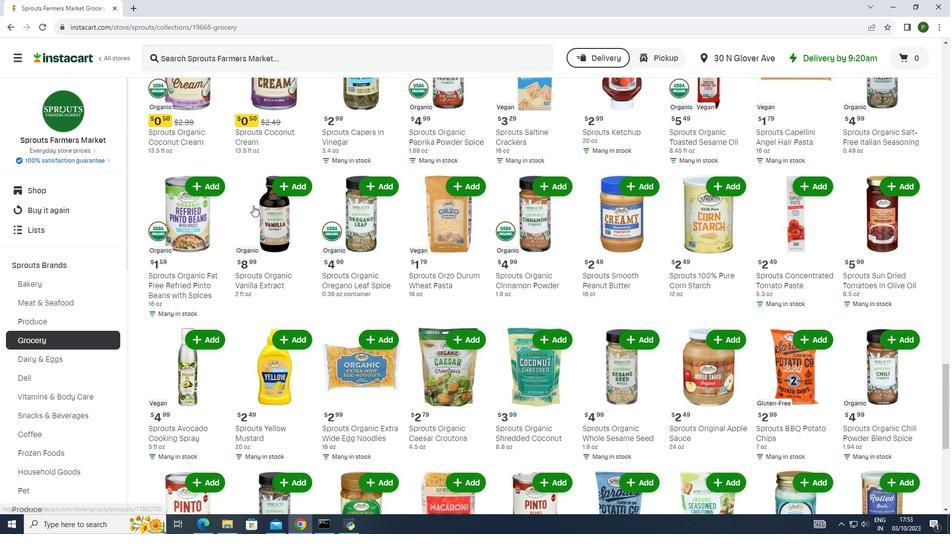 
Action: Mouse scrolled (253, 205) with delta (0, 0)
Screenshot: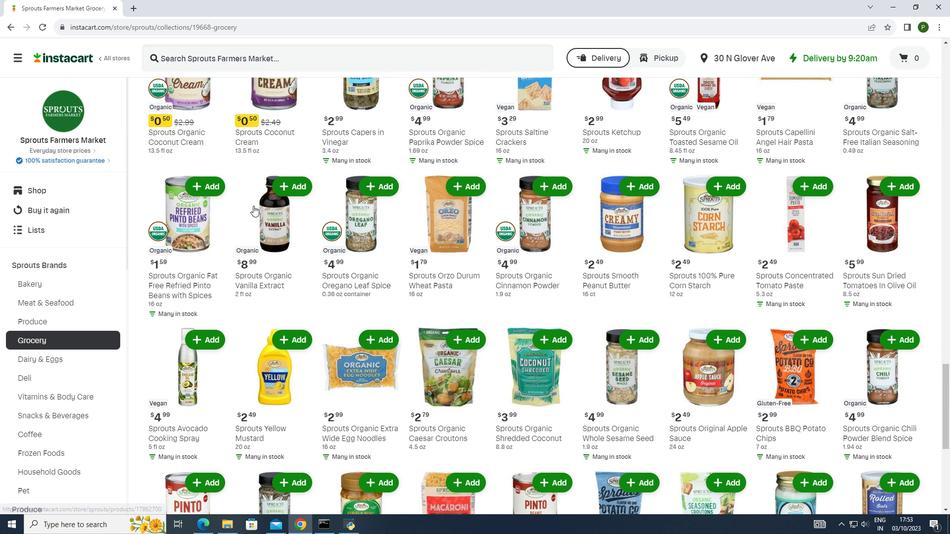 
Action: Mouse scrolled (253, 205) with delta (0, 0)
Screenshot: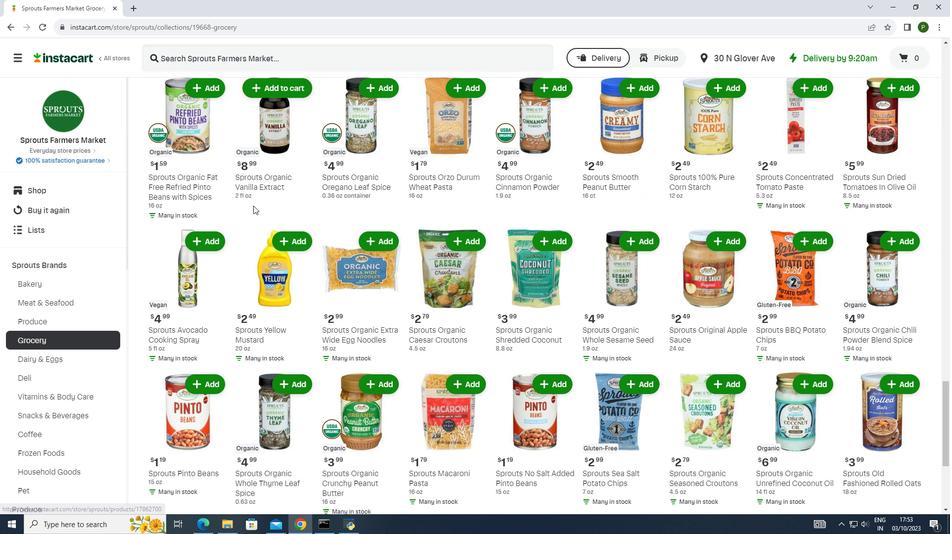 
Action: Mouse scrolled (253, 205) with delta (0, 0)
Screenshot: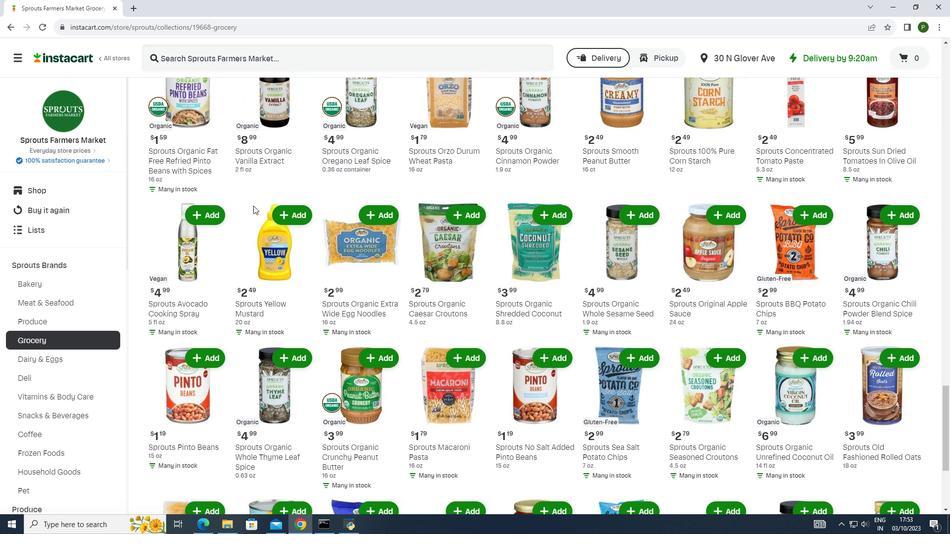 
Action: Mouse scrolled (253, 205) with delta (0, 0)
Screenshot: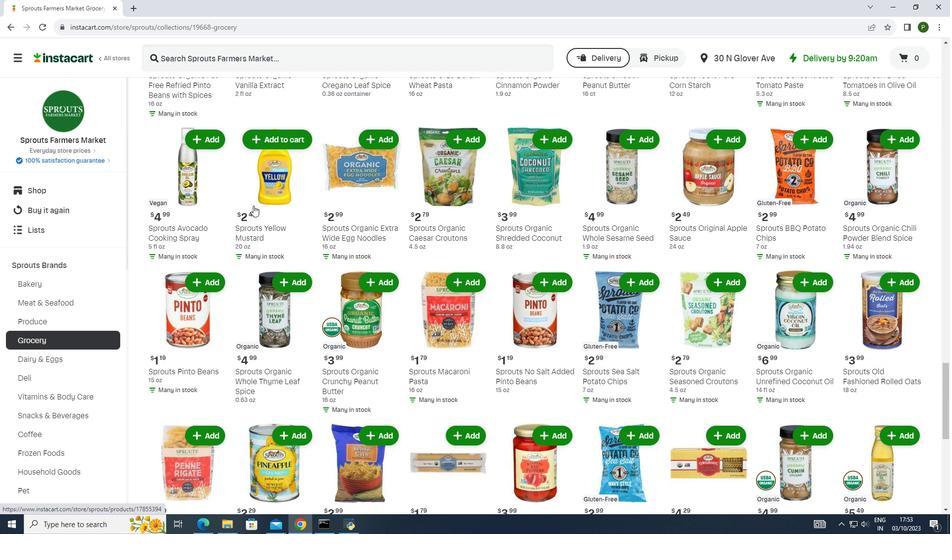 
Action: Mouse scrolled (253, 205) with delta (0, 0)
Screenshot: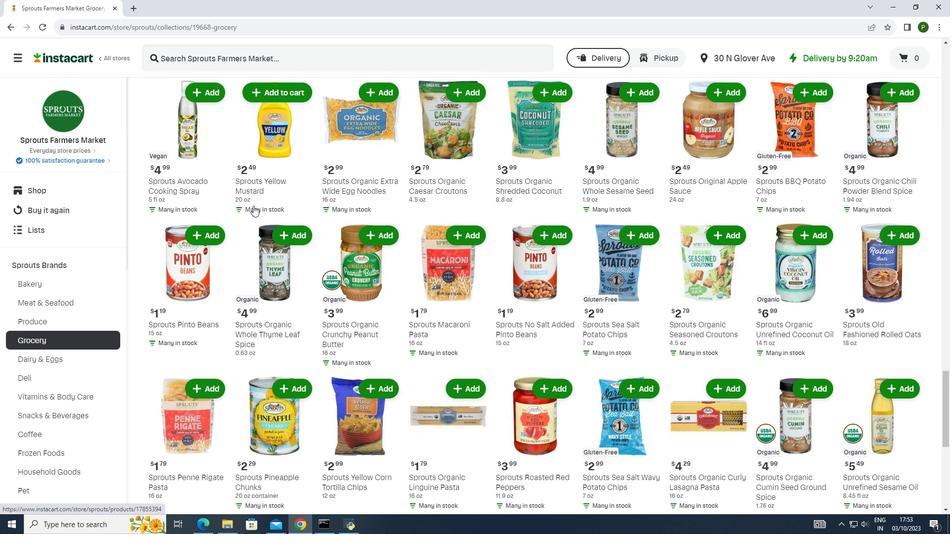 
Action: Mouse scrolled (253, 205) with delta (0, 0)
Screenshot: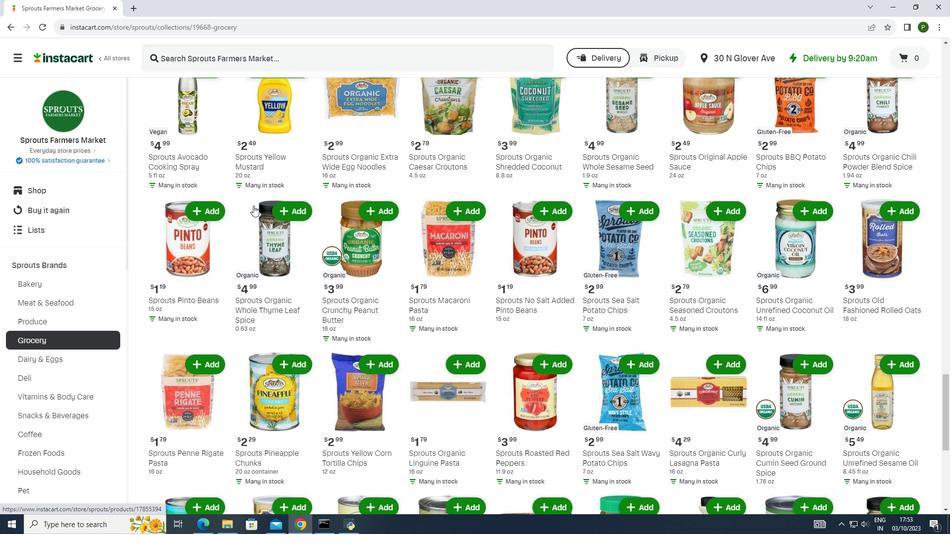 
Action: Mouse scrolled (253, 205) with delta (0, 0)
Screenshot: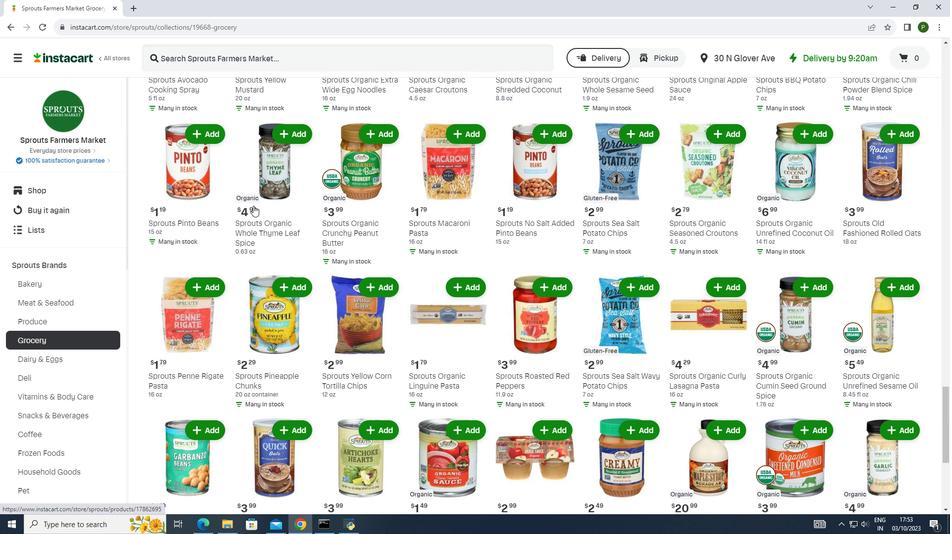 
Action: Mouse scrolled (253, 205) with delta (0, 0)
Screenshot: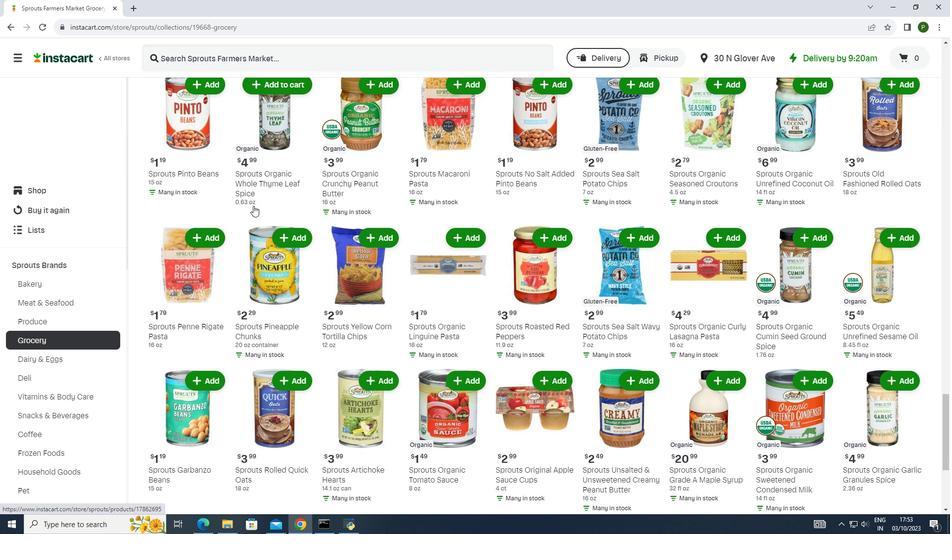 
Action: Mouse scrolled (253, 205) with delta (0, 0)
Screenshot: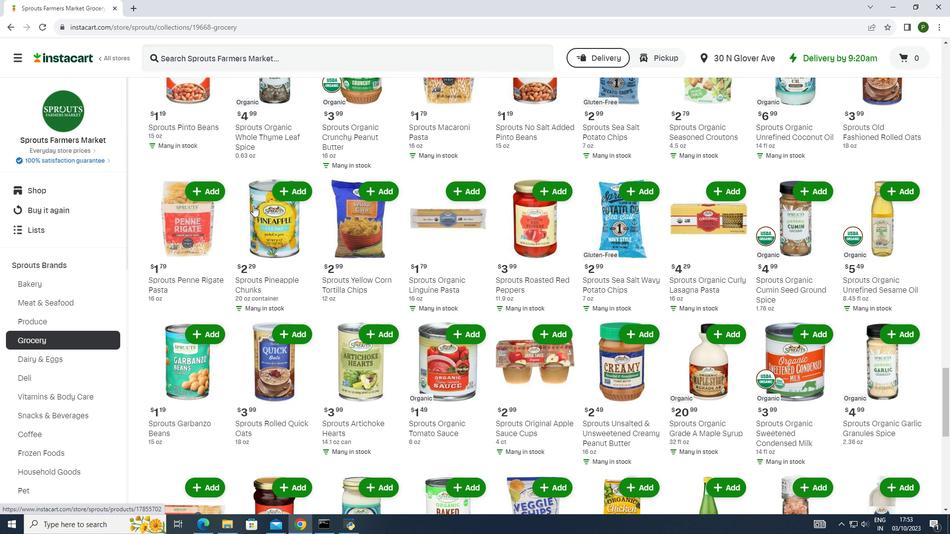 
Action: Mouse scrolled (253, 205) with delta (0, 0)
Screenshot: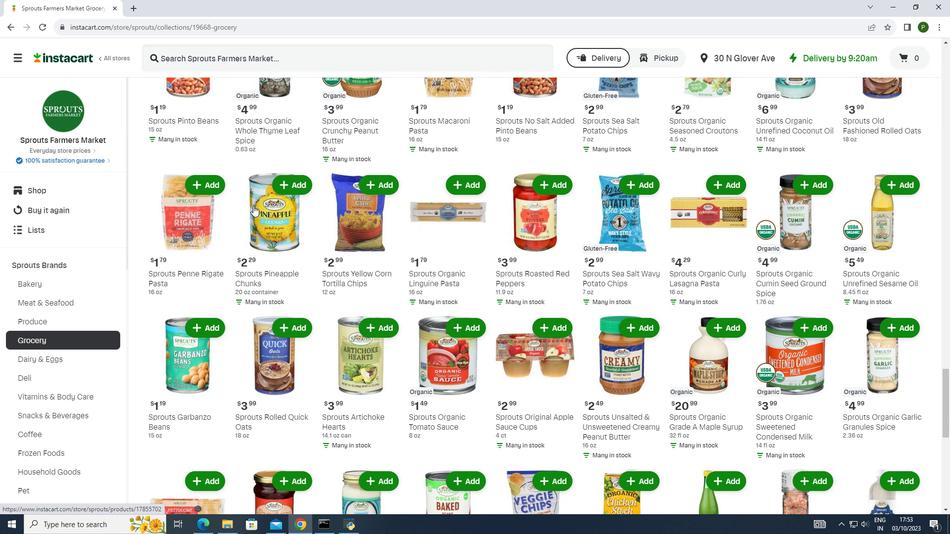
Action: Mouse scrolled (253, 205) with delta (0, 0)
Screenshot: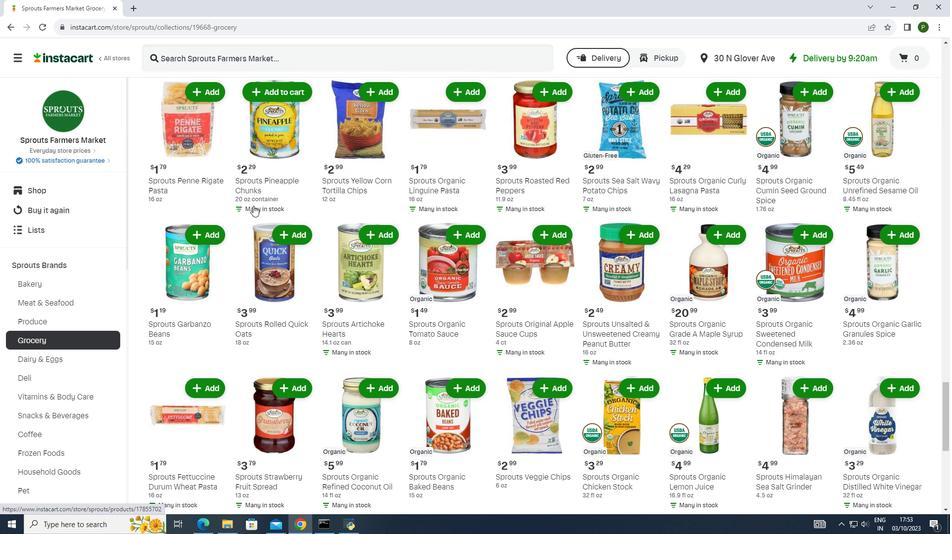 
Action: Mouse scrolled (253, 205) with delta (0, 0)
Screenshot: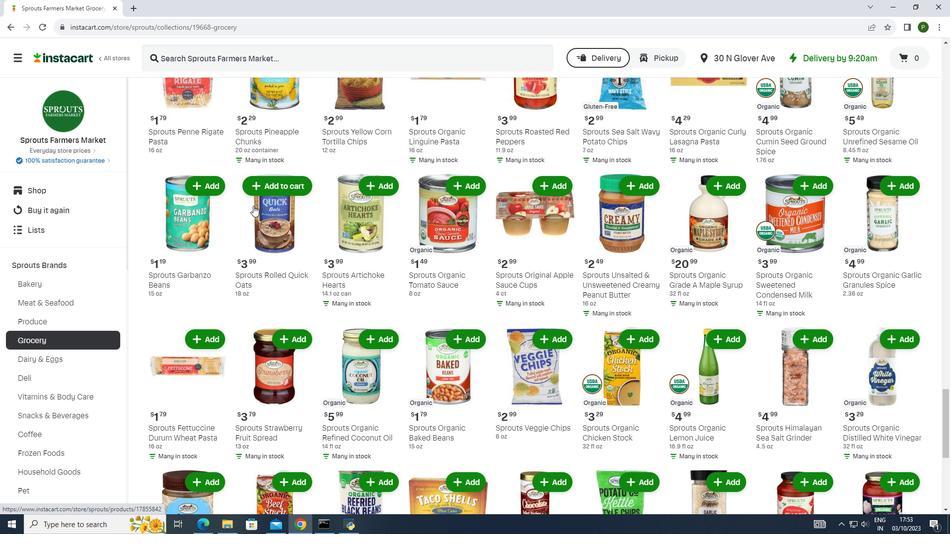 
Action: Mouse scrolled (253, 205) with delta (0, 0)
Screenshot: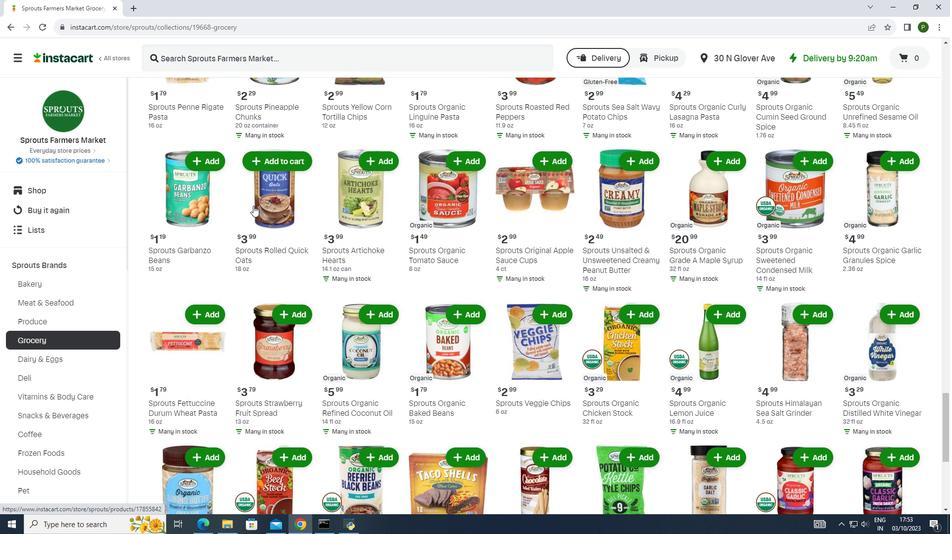 
Action: Mouse scrolled (253, 205) with delta (0, 0)
Screenshot: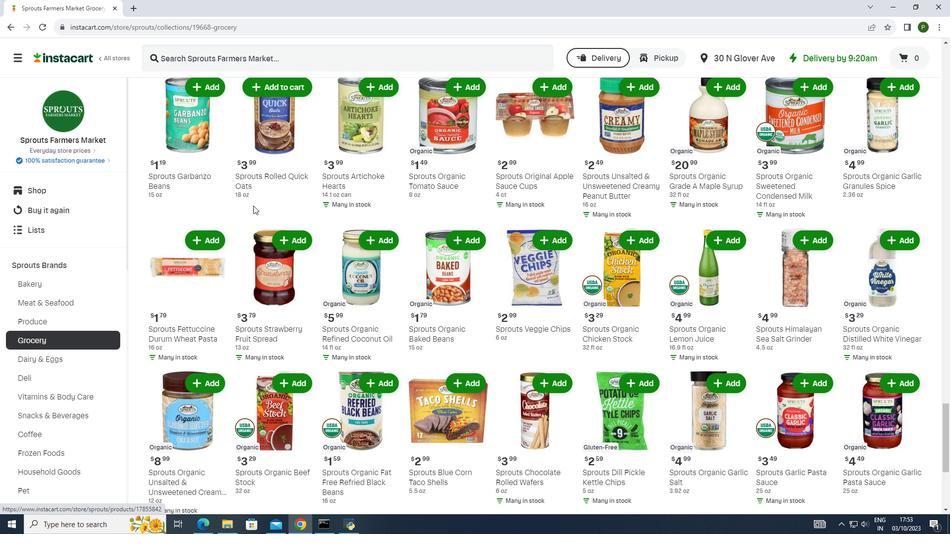 
Action: Mouse scrolled (253, 205) with delta (0, 0)
Screenshot: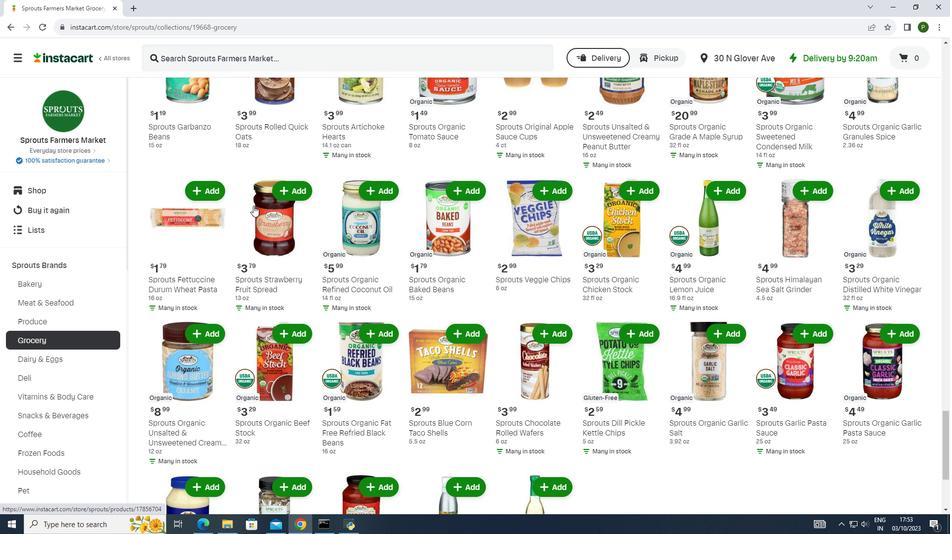 
Action: Mouse scrolled (253, 205) with delta (0, 0)
Screenshot: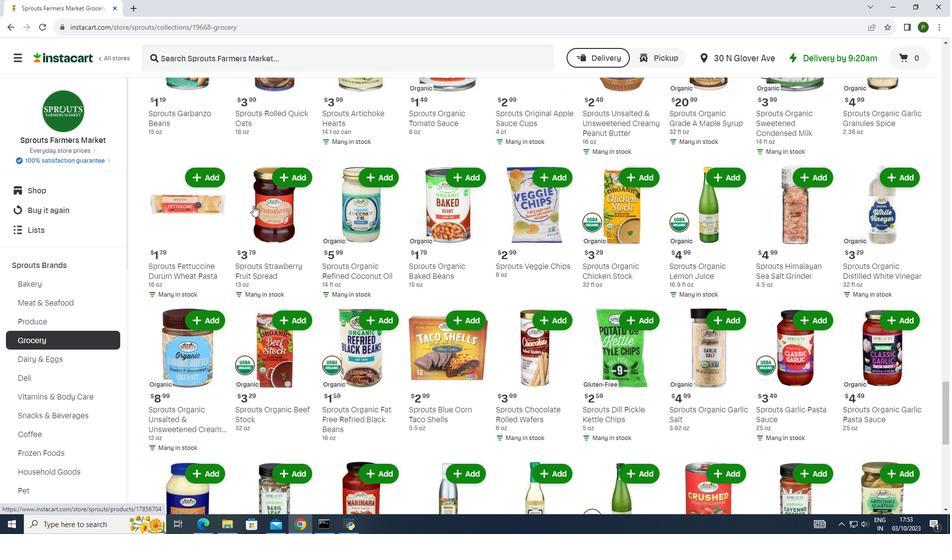 
Action: Mouse scrolled (253, 205) with delta (0, 0)
Screenshot: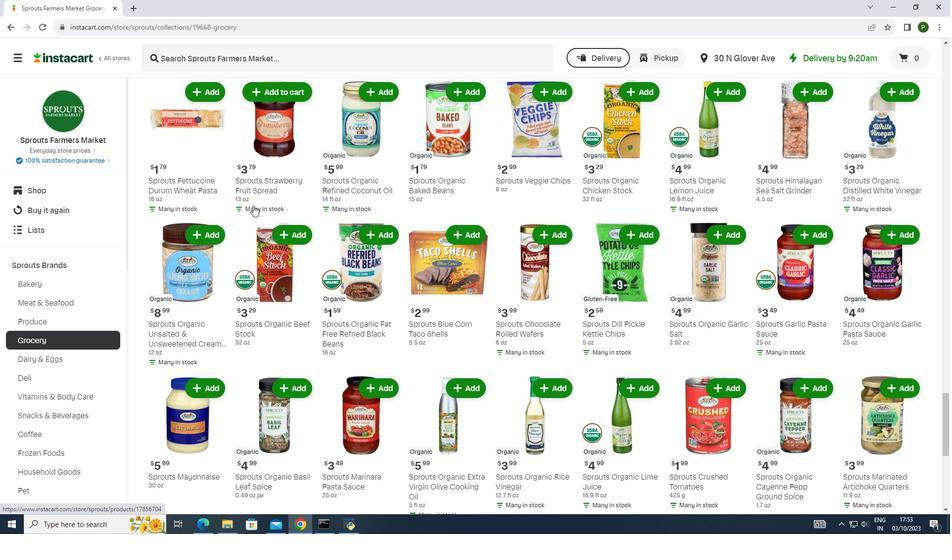 
Action: Mouse scrolled (253, 205) with delta (0, 0)
Screenshot: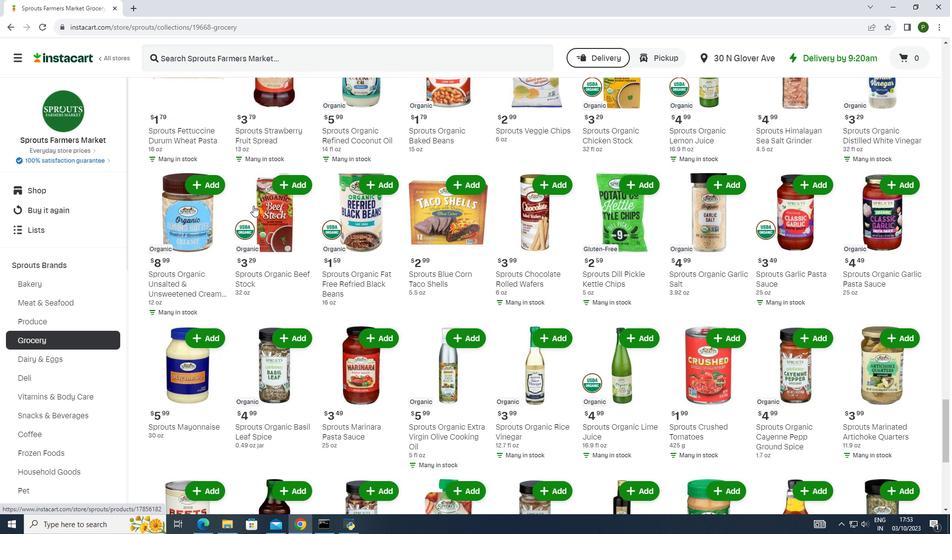 
Action: Mouse scrolled (253, 205) with delta (0, 0)
Screenshot: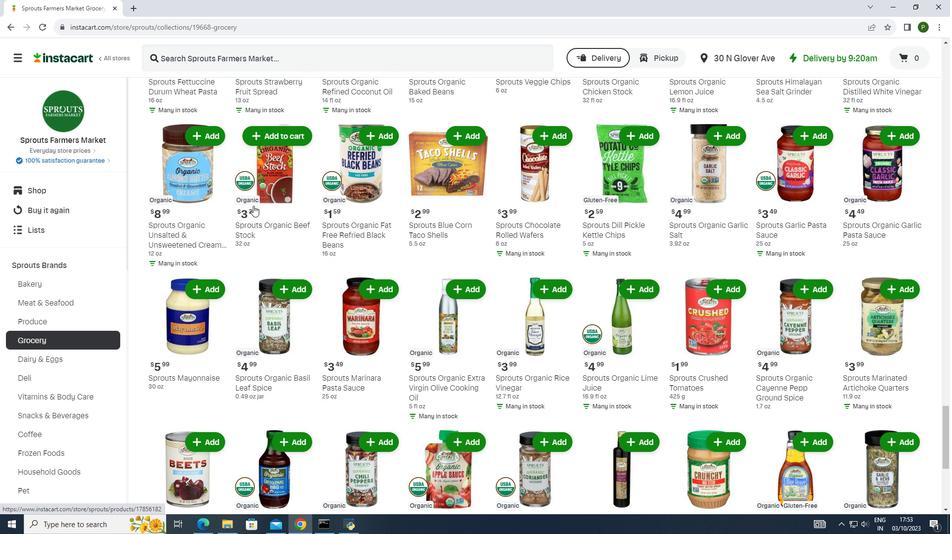 
Action: Mouse scrolled (253, 205) with delta (0, 0)
Screenshot: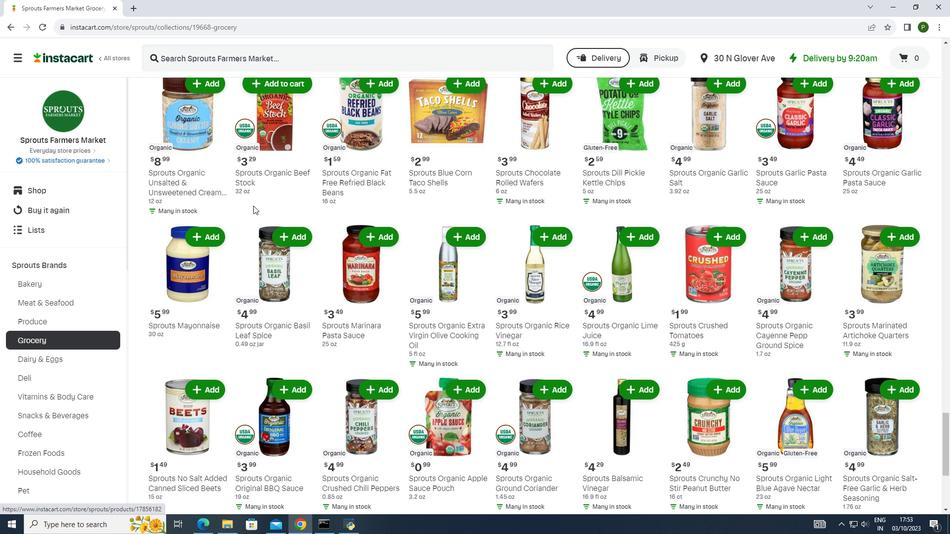
Action: Mouse scrolled (253, 205) with delta (0, 0)
Screenshot: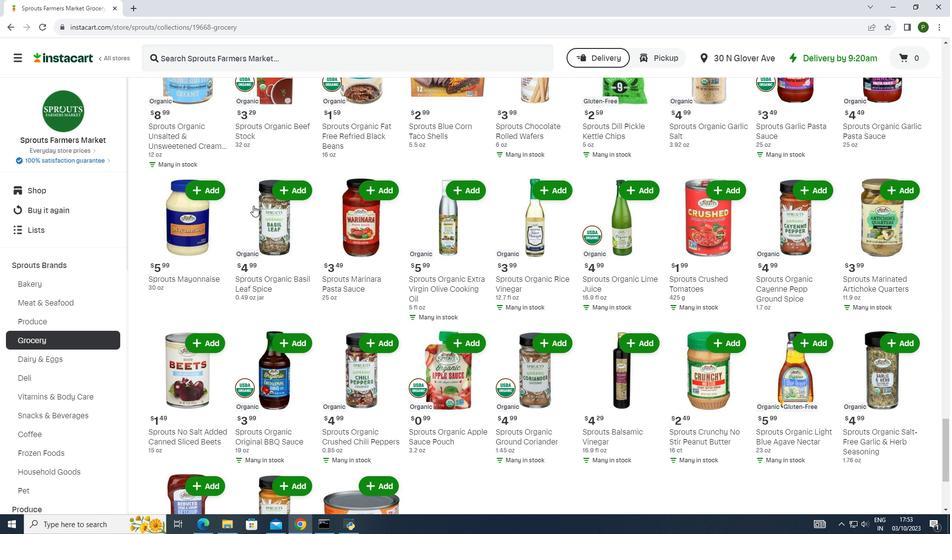 
Action: Mouse scrolled (253, 205) with delta (0, 0)
Screenshot: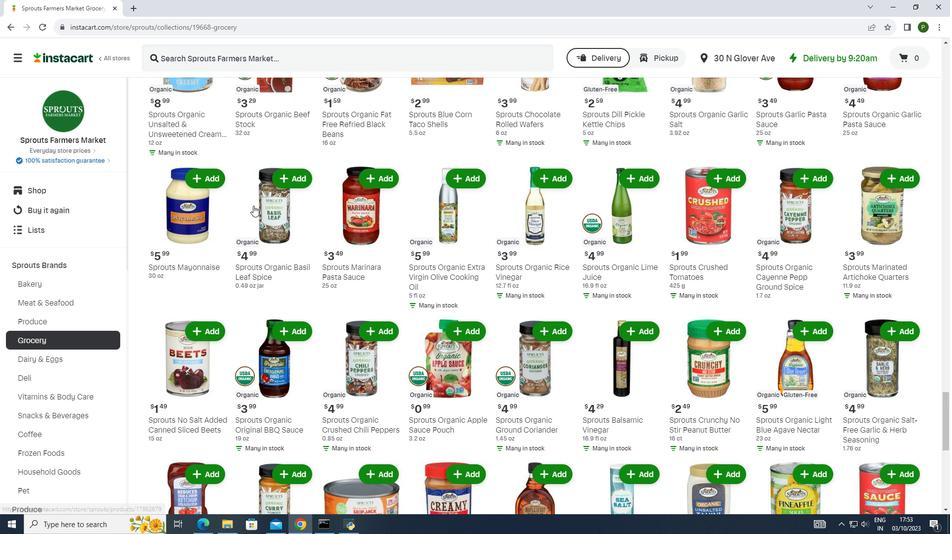 
Action: Mouse scrolled (253, 205) with delta (0, 0)
Screenshot: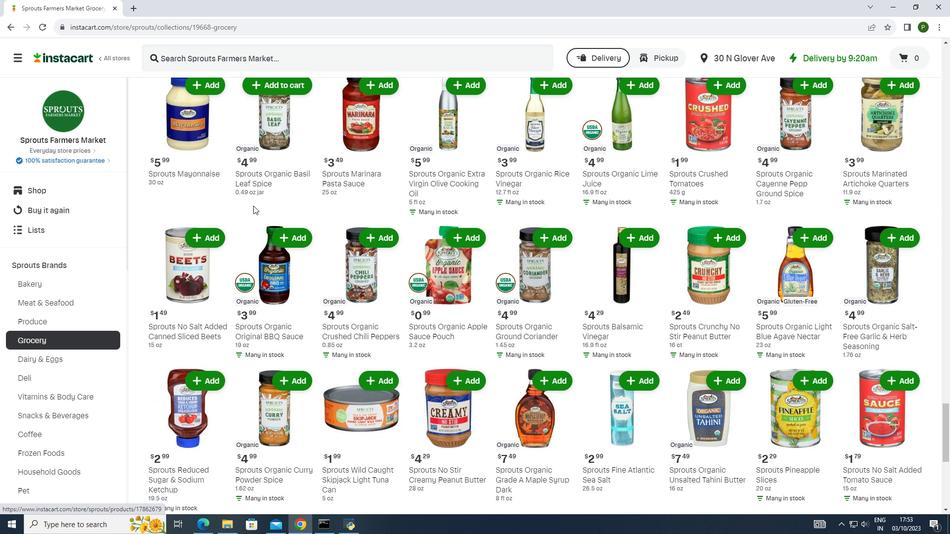 
Action: Mouse scrolled (253, 205) with delta (0, 0)
Screenshot: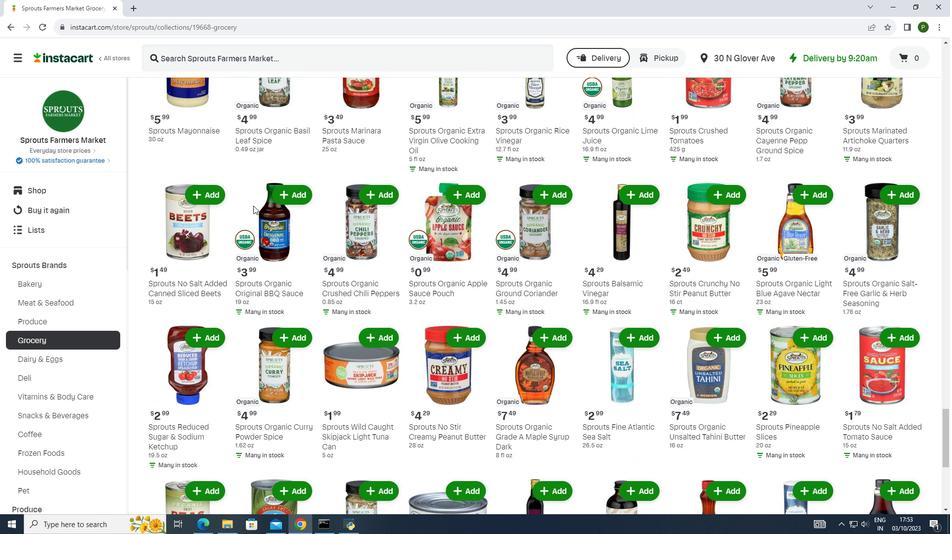 
Action: Mouse scrolled (253, 205) with delta (0, 0)
Screenshot: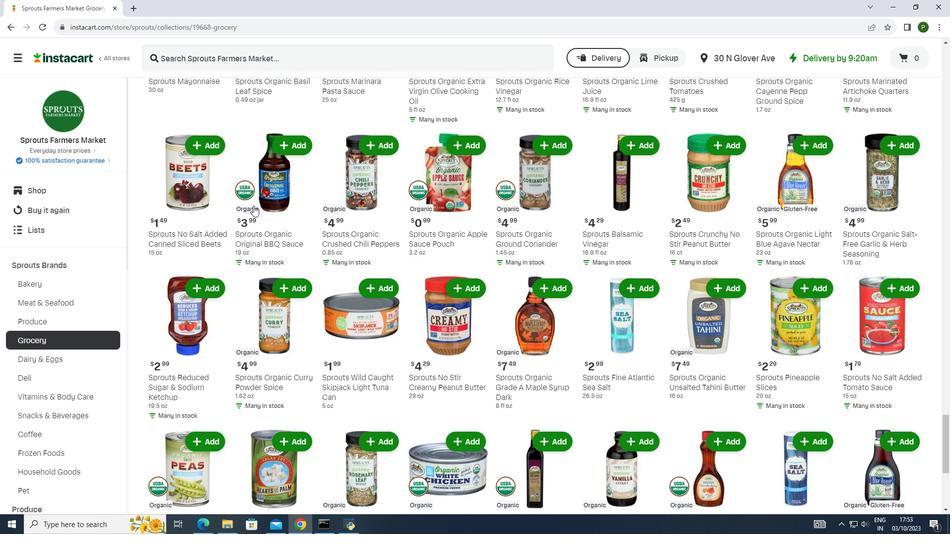 
Action: Mouse scrolled (253, 205) with delta (0, 0)
Screenshot: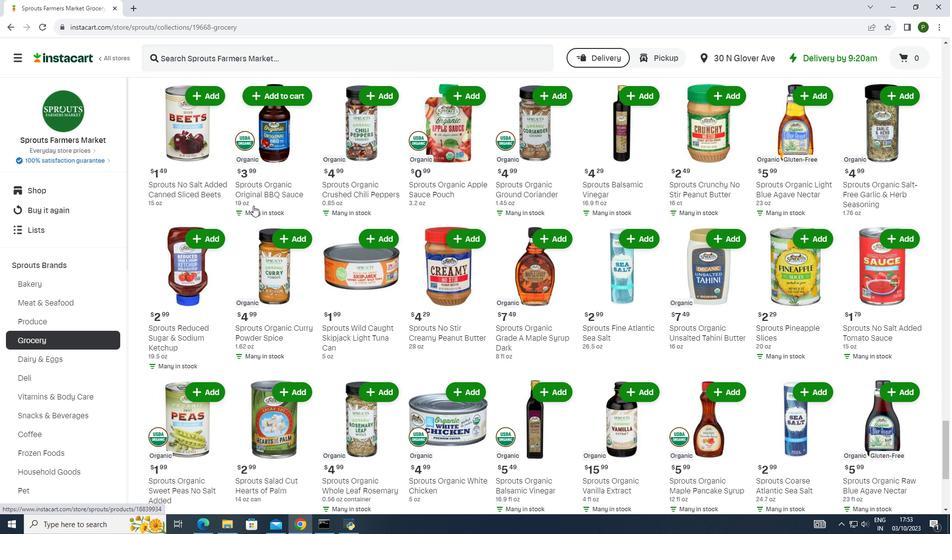 
Action: Mouse scrolled (253, 205) with delta (0, 0)
Screenshot: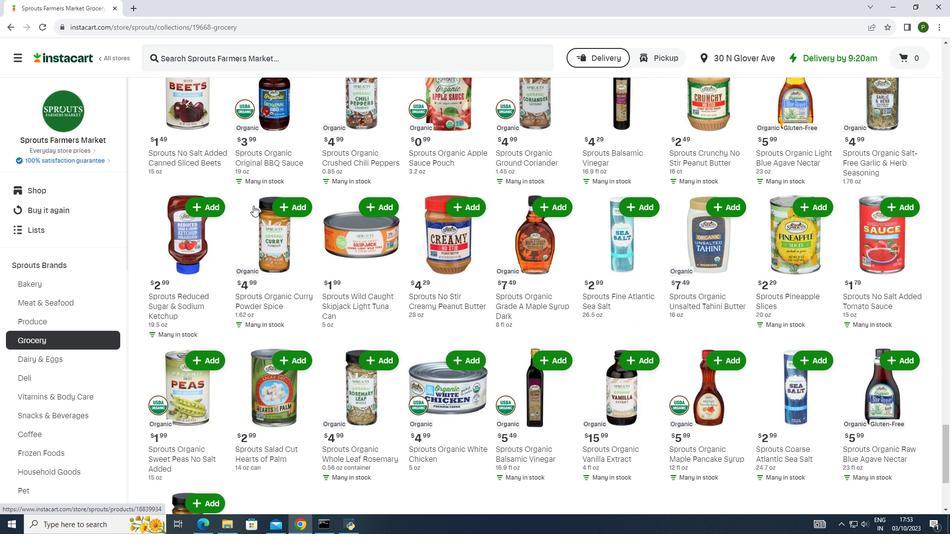 
Action: Mouse scrolled (253, 205) with delta (0, 0)
Screenshot: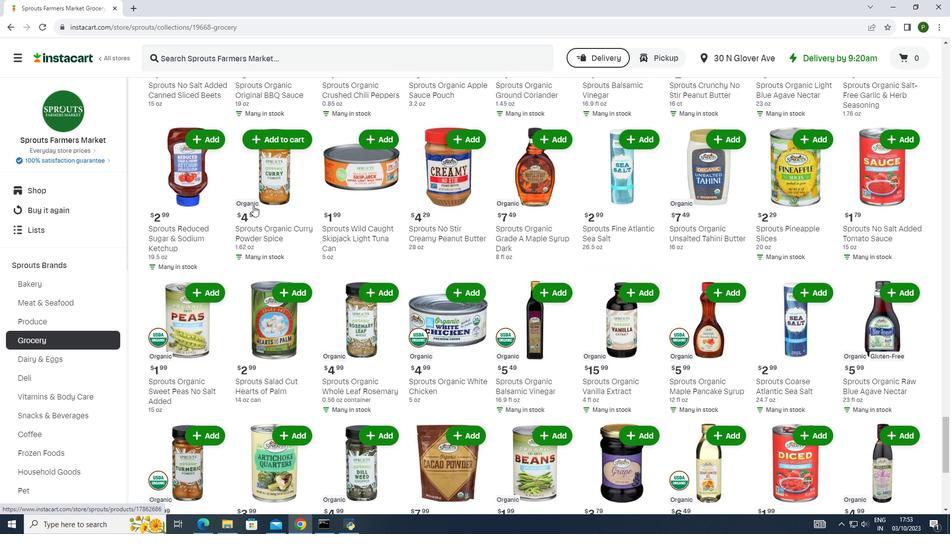 
Action: Mouse scrolled (253, 205) with delta (0, 0)
Screenshot: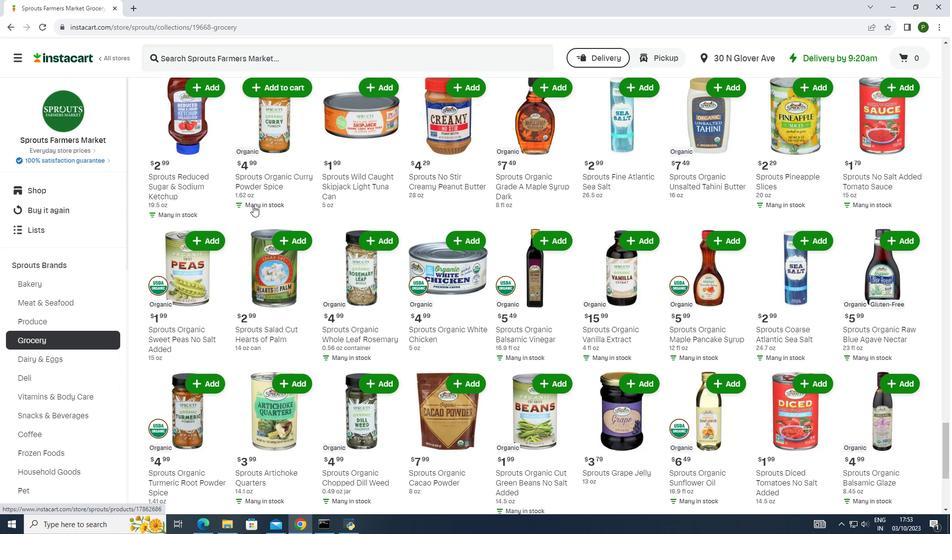 
Action: Mouse moved to (252, 205)
Screenshot: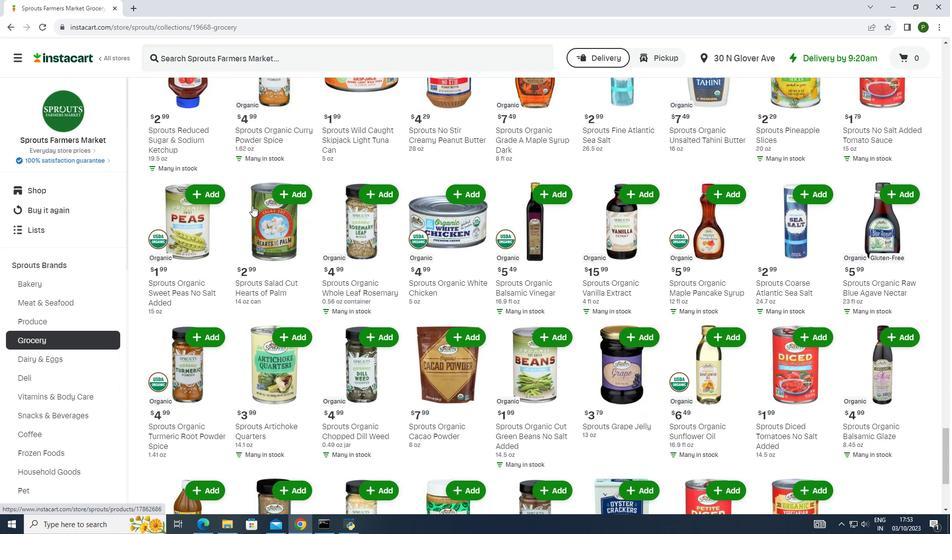 
Action: Mouse scrolled (252, 205) with delta (0, 0)
Screenshot: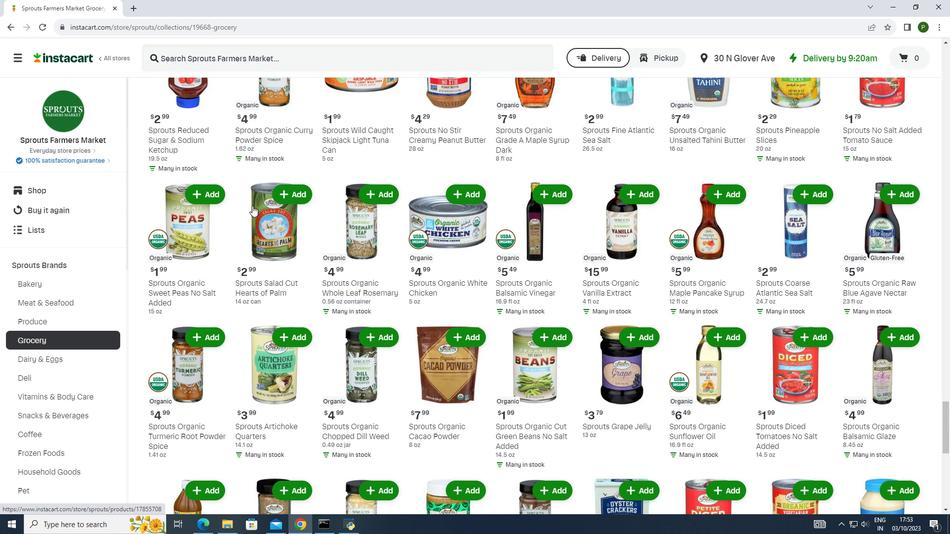 
Action: Mouse scrolled (252, 205) with delta (0, 0)
Screenshot: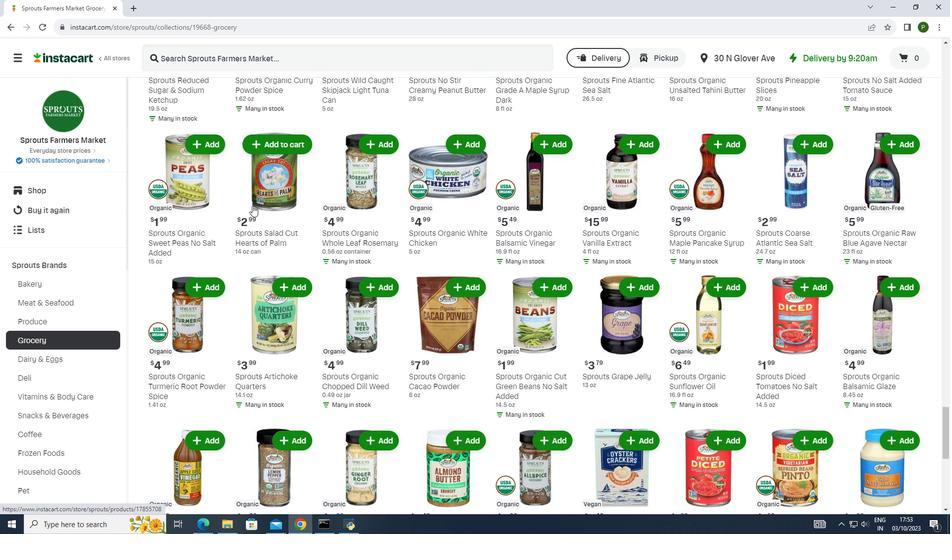 
Action: Mouse scrolled (252, 205) with delta (0, 0)
Screenshot: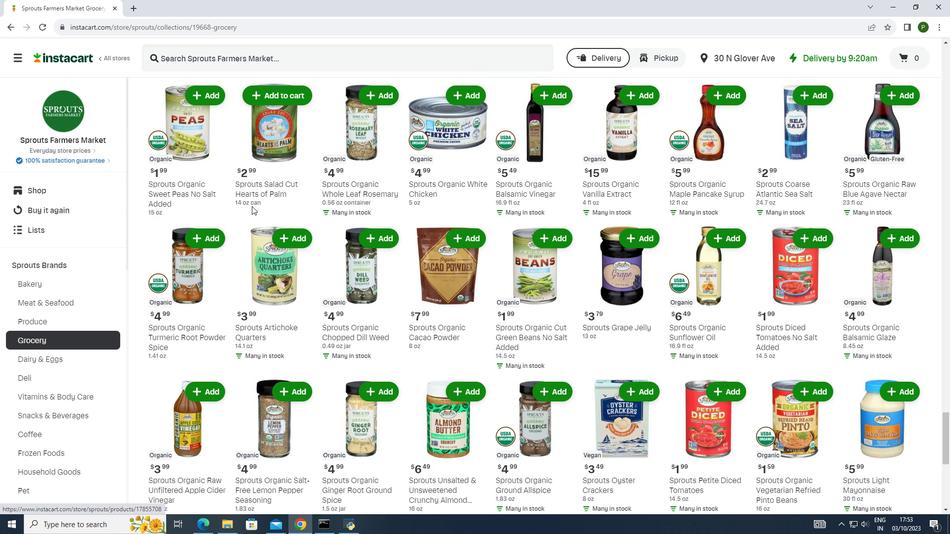 
Action: Mouse moved to (251, 206)
Screenshot: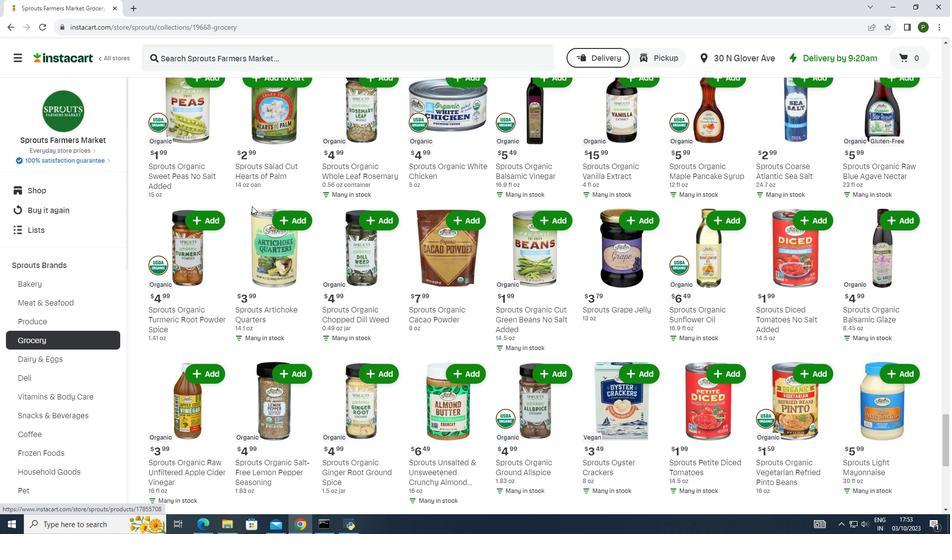 
Action: Mouse scrolled (251, 205) with delta (0, 0)
Screenshot: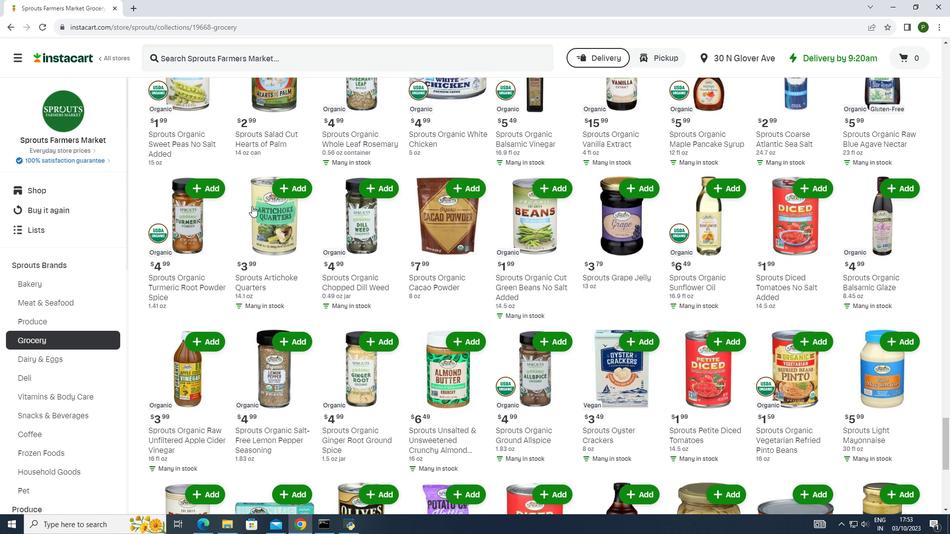 
Action: Mouse scrolled (251, 205) with delta (0, 0)
Screenshot: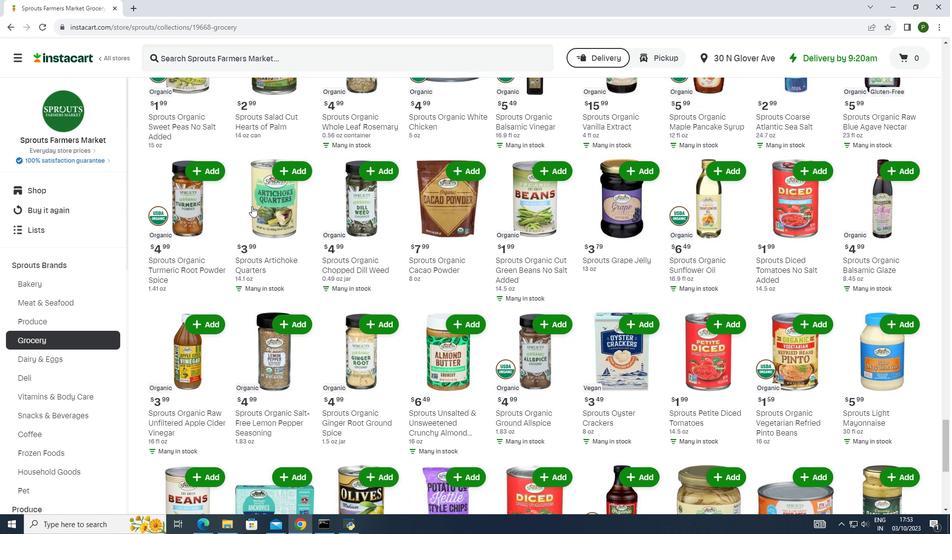 
Action: Mouse scrolled (251, 205) with delta (0, 0)
Screenshot: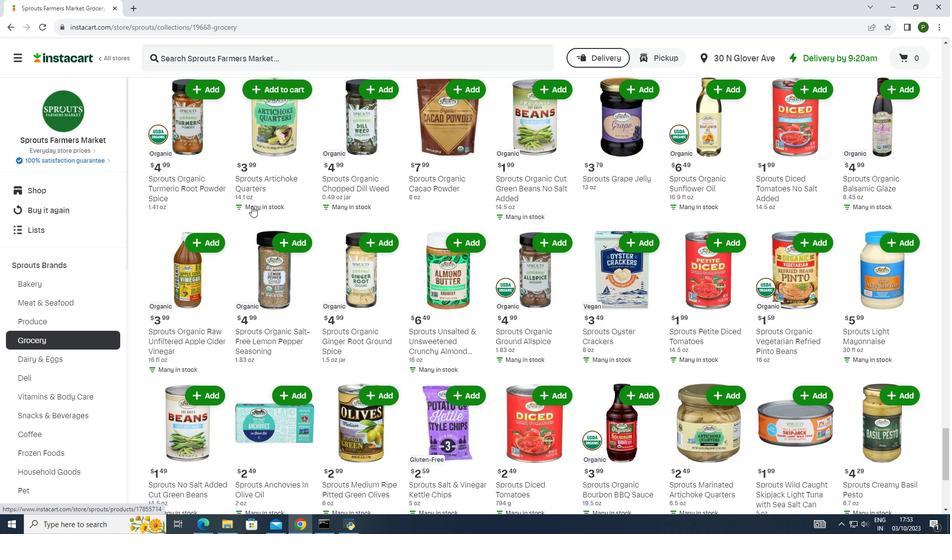 
Action: Mouse scrolled (251, 205) with delta (0, 0)
Screenshot: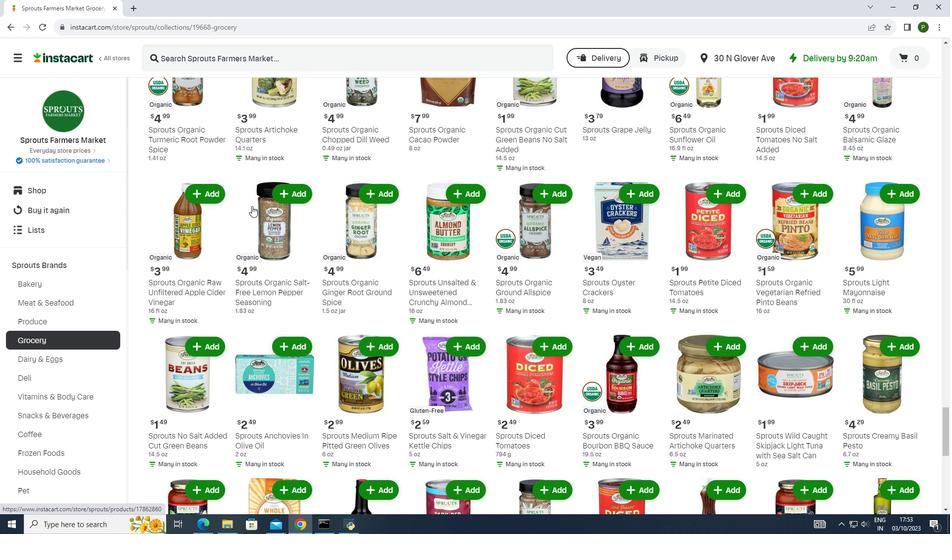 
Action: Mouse scrolled (251, 205) with delta (0, 0)
Screenshot: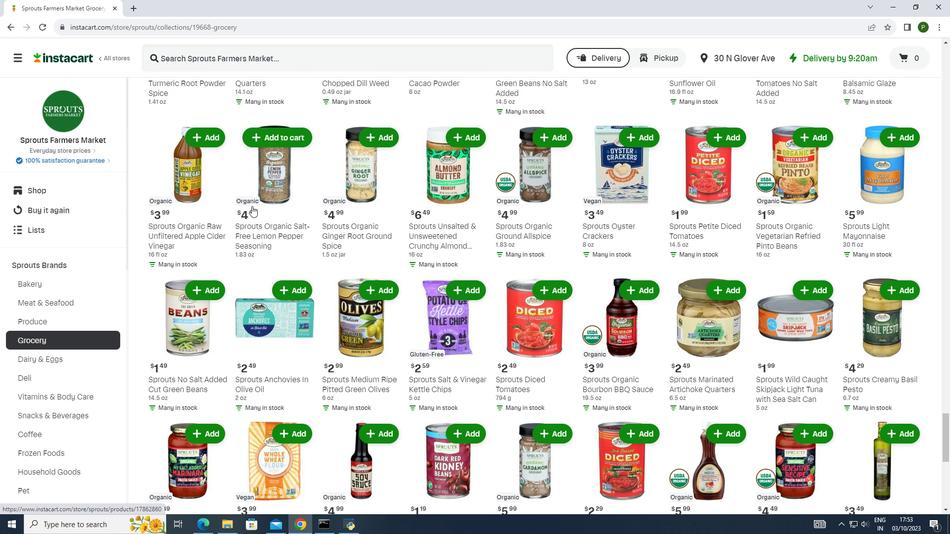 
Action: Mouse scrolled (251, 205) with delta (0, 0)
Screenshot: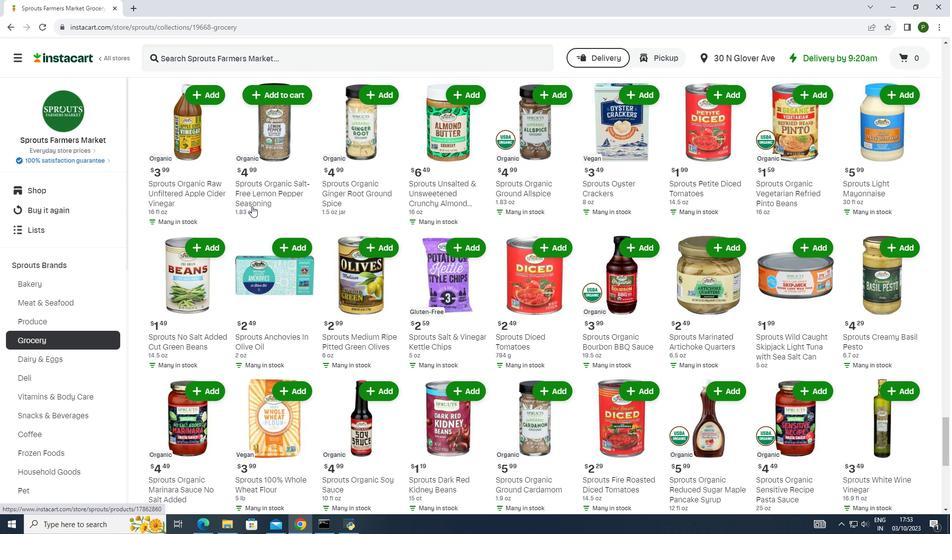 
Action: Mouse scrolled (251, 205) with delta (0, 0)
Screenshot: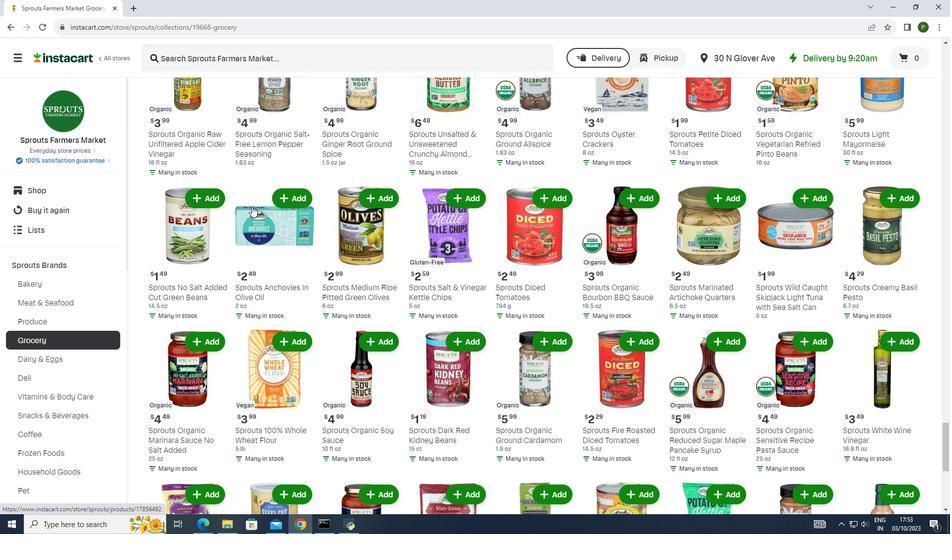 
Action: Mouse scrolled (251, 205) with delta (0, 0)
Screenshot: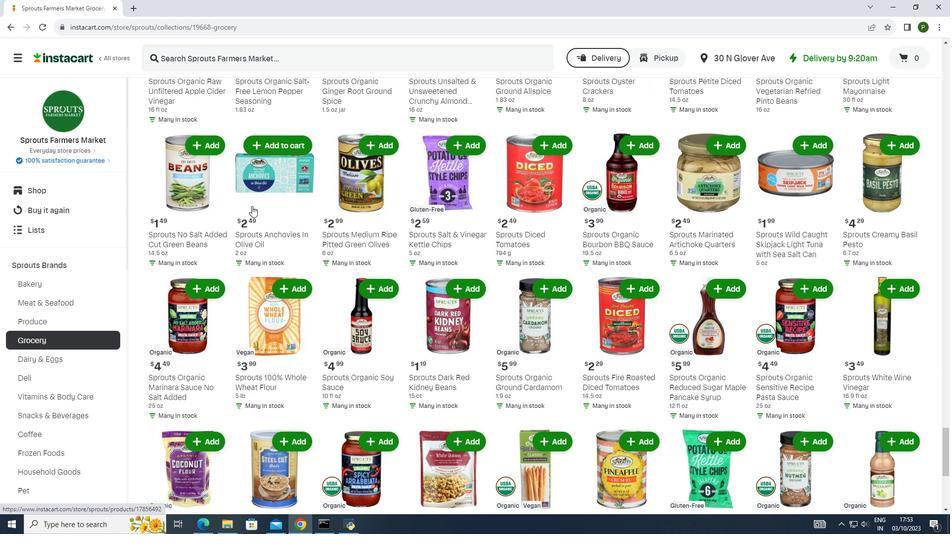 
Action: Mouse scrolled (251, 205) with delta (0, 0)
Screenshot: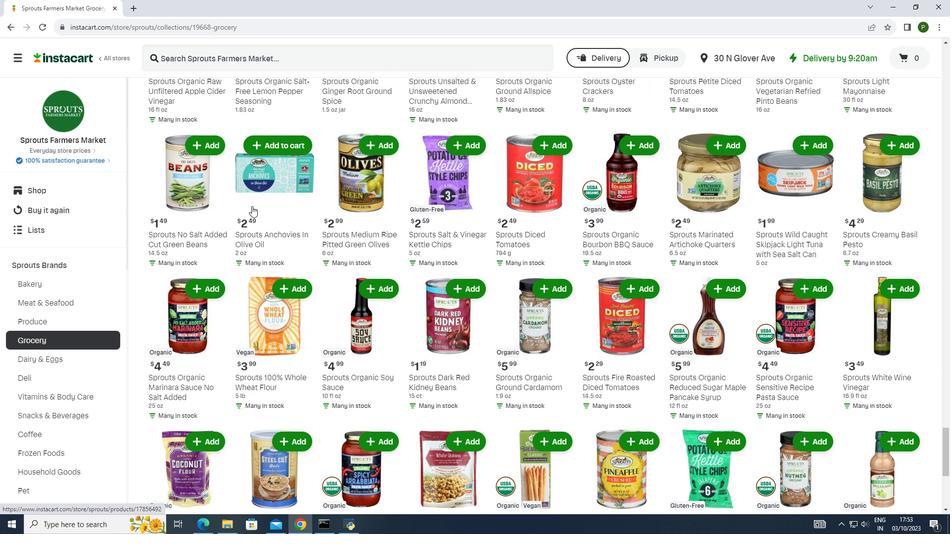 
Action: Mouse scrolled (251, 205) with delta (0, 0)
Screenshot: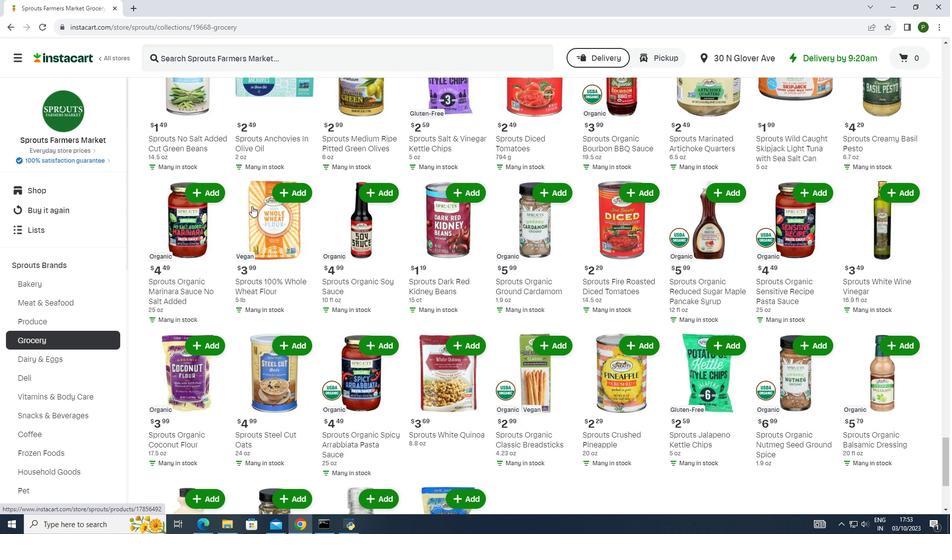 
Action: Mouse scrolled (251, 205) with delta (0, 0)
Screenshot: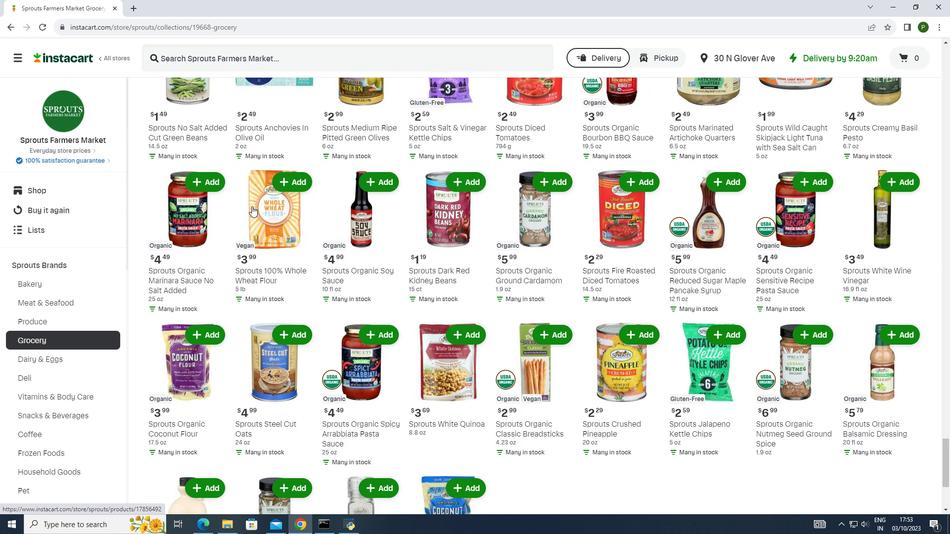
Action: Mouse scrolled (251, 205) with delta (0, 0)
Screenshot: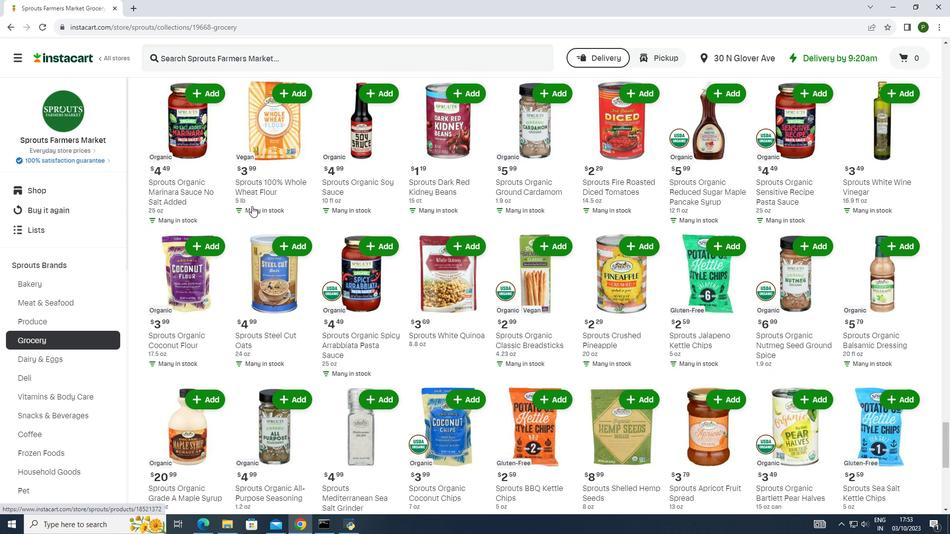 
Action: Mouse scrolled (251, 205) with delta (0, 0)
Screenshot: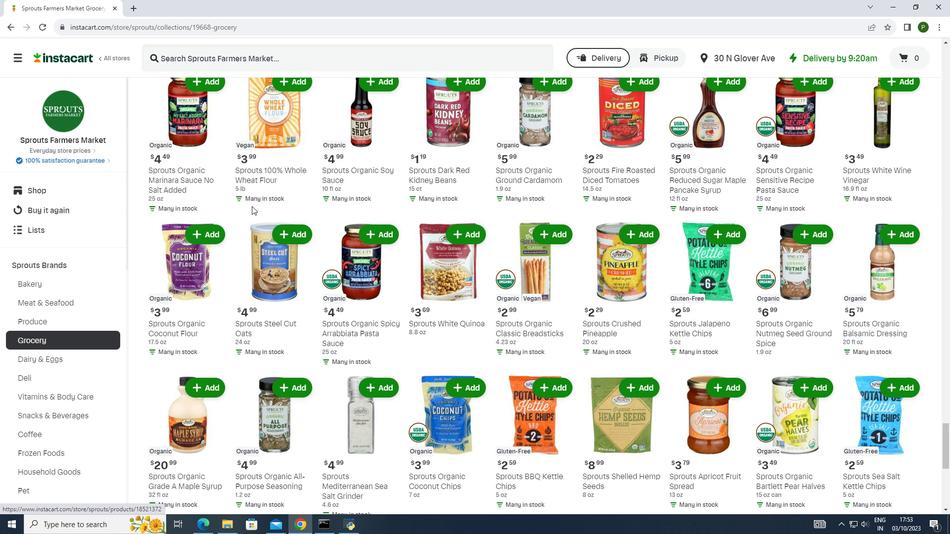 
Action: Mouse scrolled (251, 205) with delta (0, 0)
Screenshot: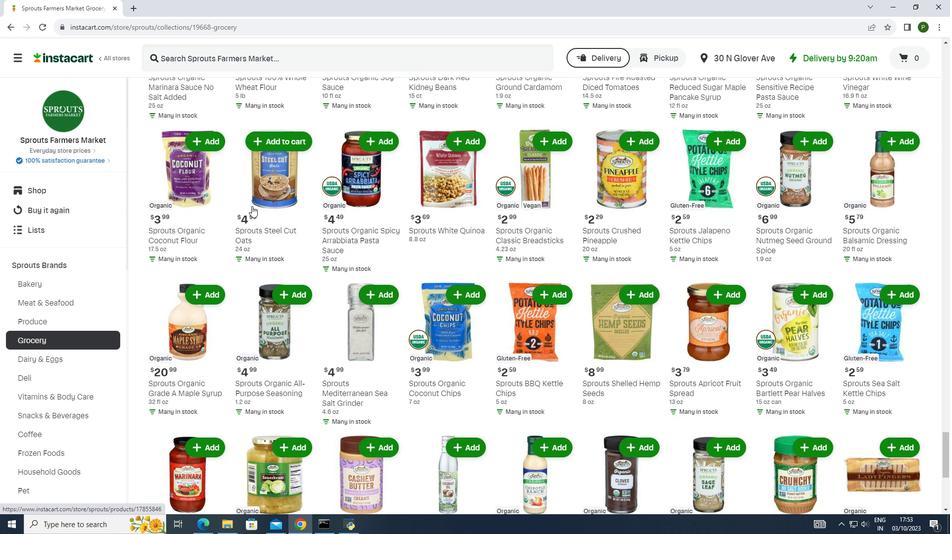 
Action: Mouse scrolled (251, 205) with delta (0, 0)
Screenshot: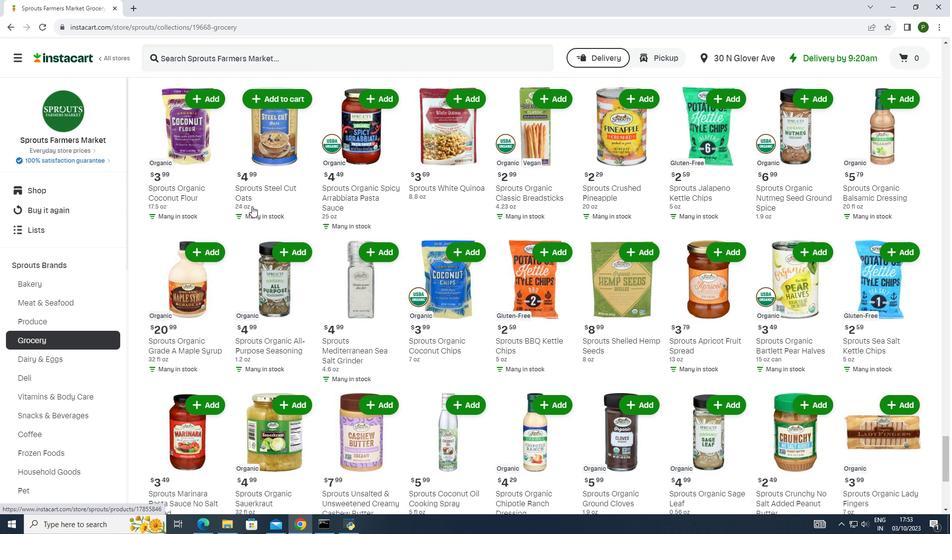 
Action: Mouse scrolled (251, 205) with delta (0, 0)
Screenshot: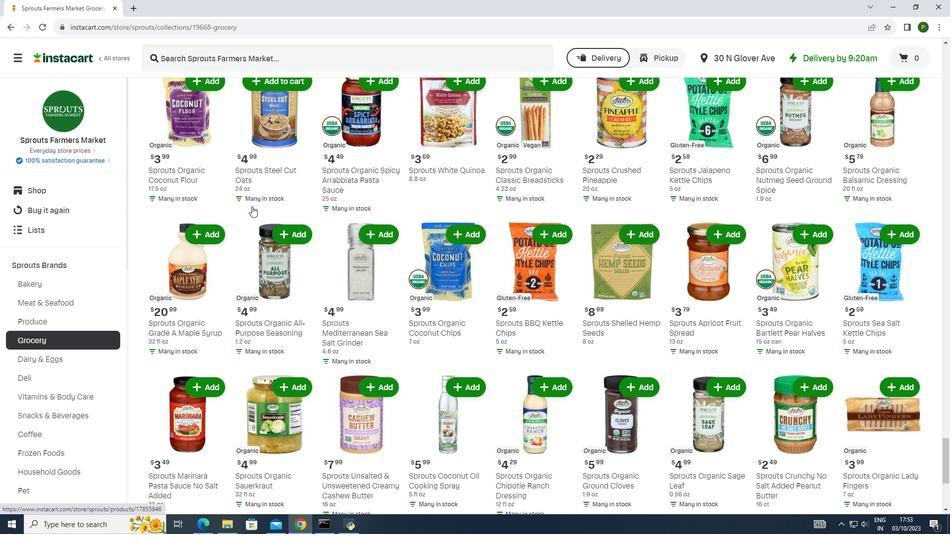 
Action: Mouse scrolled (251, 205) with delta (0, 0)
Screenshot: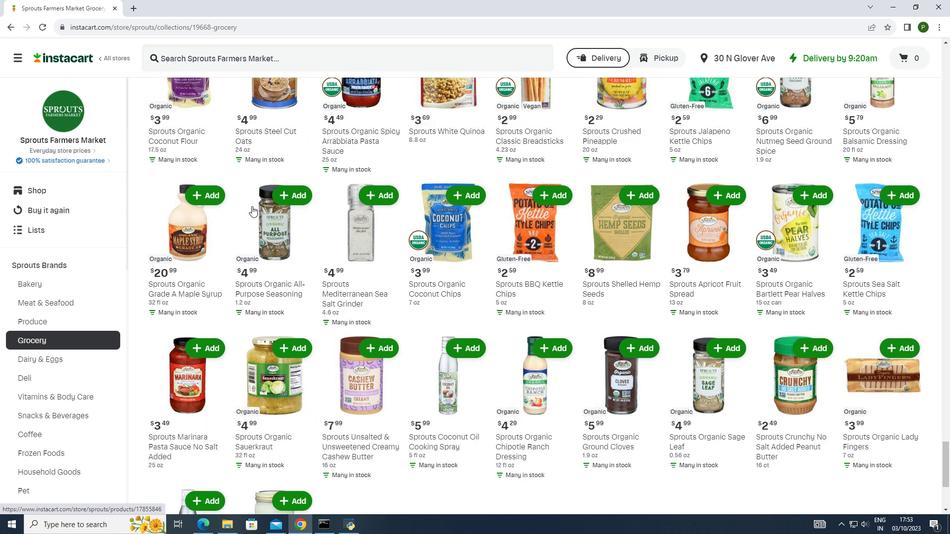 
Action: Mouse scrolled (251, 205) with delta (0, 0)
Screenshot: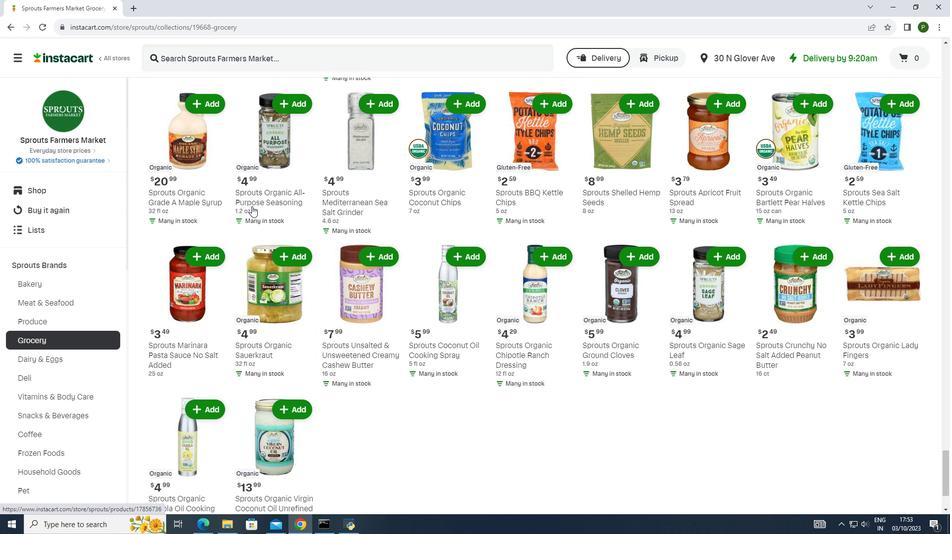 
Action: Mouse scrolled (251, 205) with delta (0, 0)
Screenshot: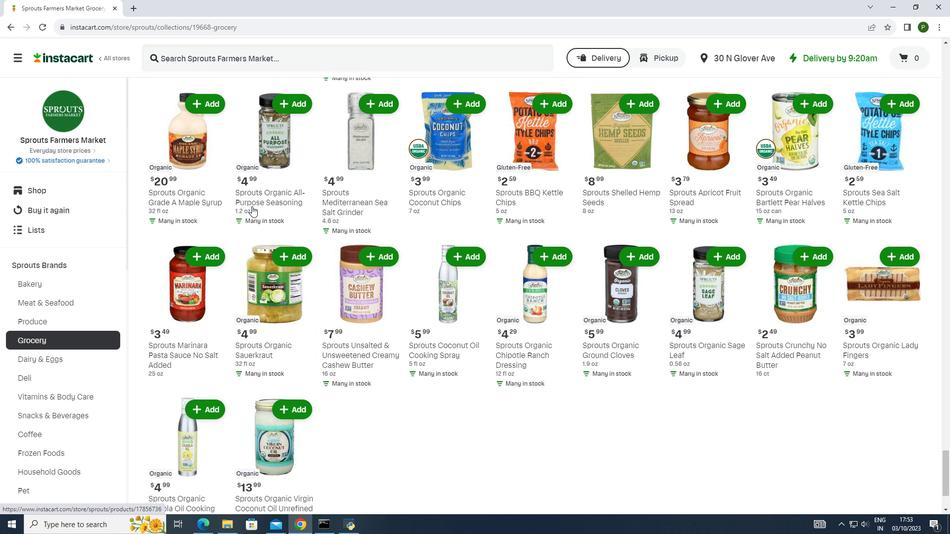 
Action: Mouse scrolled (251, 205) with delta (0, 0)
Screenshot: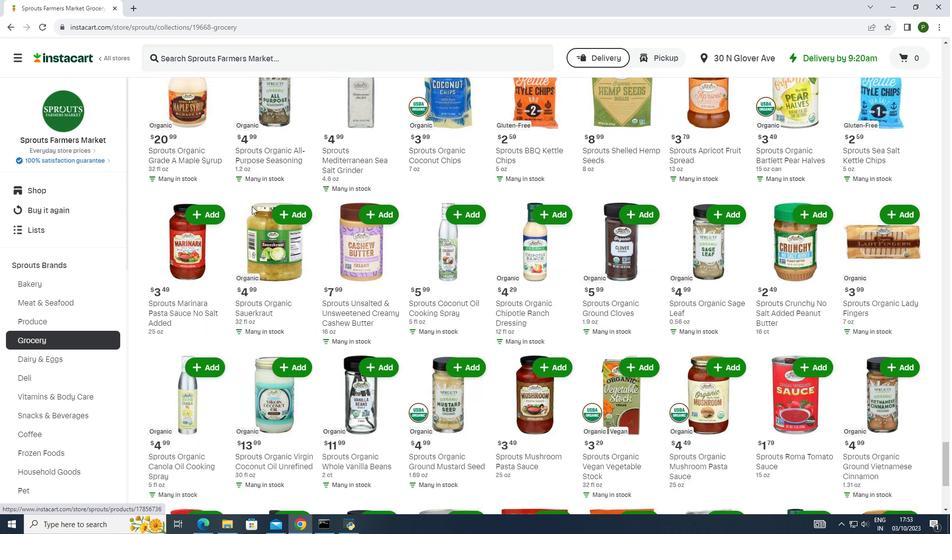 
Action: Mouse scrolled (251, 205) with delta (0, 0)
Screenshot: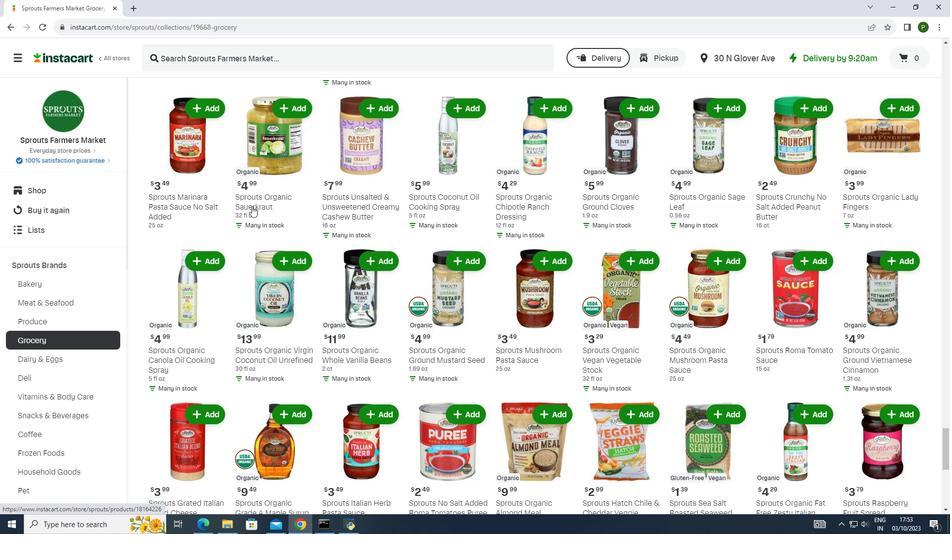 
Action: Mouse scrolled (251, 205) with delta (0, 0)
Screenshot: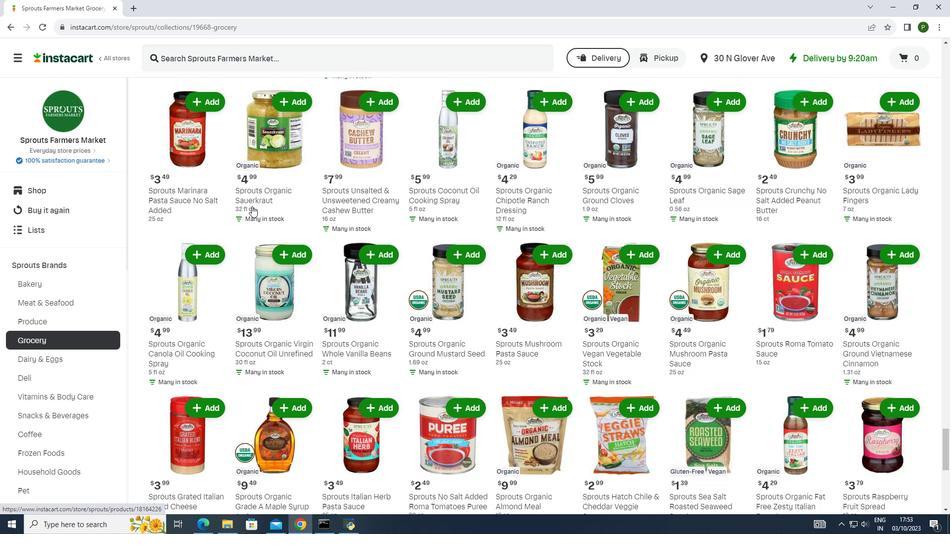 
Action: Mouse scrolled (251, 205) with delta (0, 0)
Screenshot: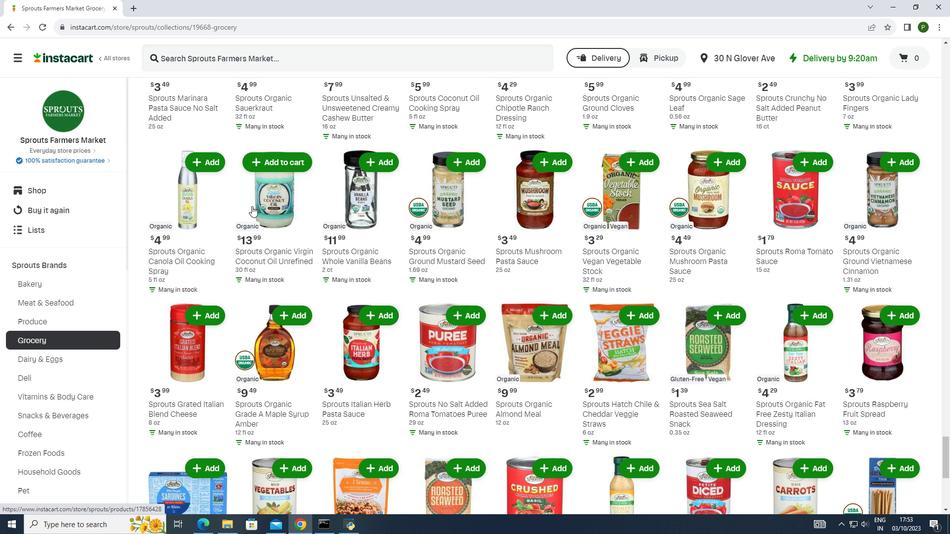 
Action: Mouse scrolled (251, 205) with delta (0, 0)
Screenshot: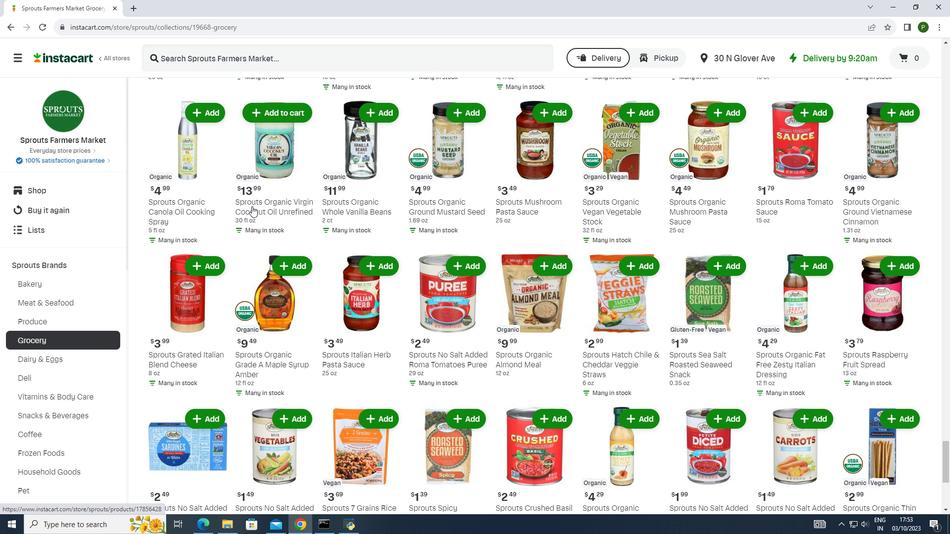 
Action: Mouse scrolled (251, 205) with delta (0, 0)
Screenshot: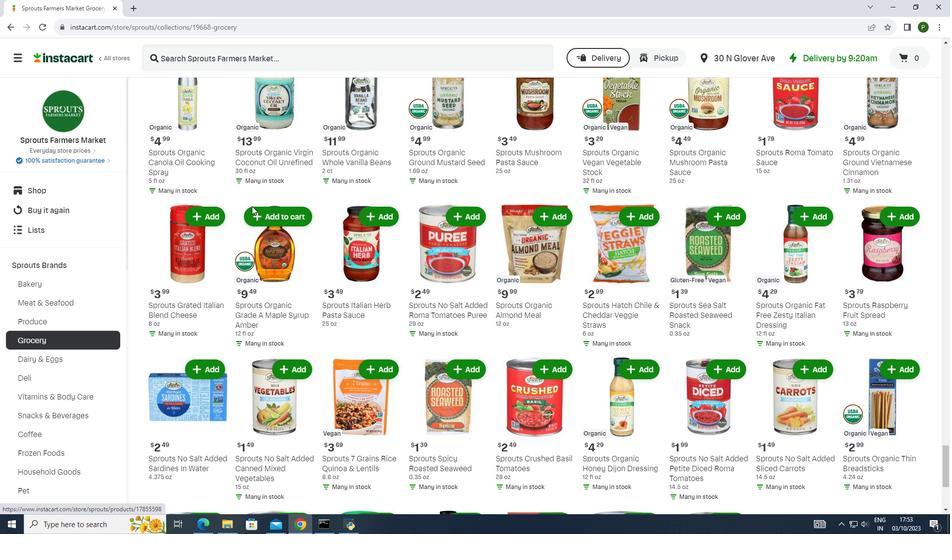 
Action: Mouse scrolled (251, 205) with delta (0, 0)
Screenshot: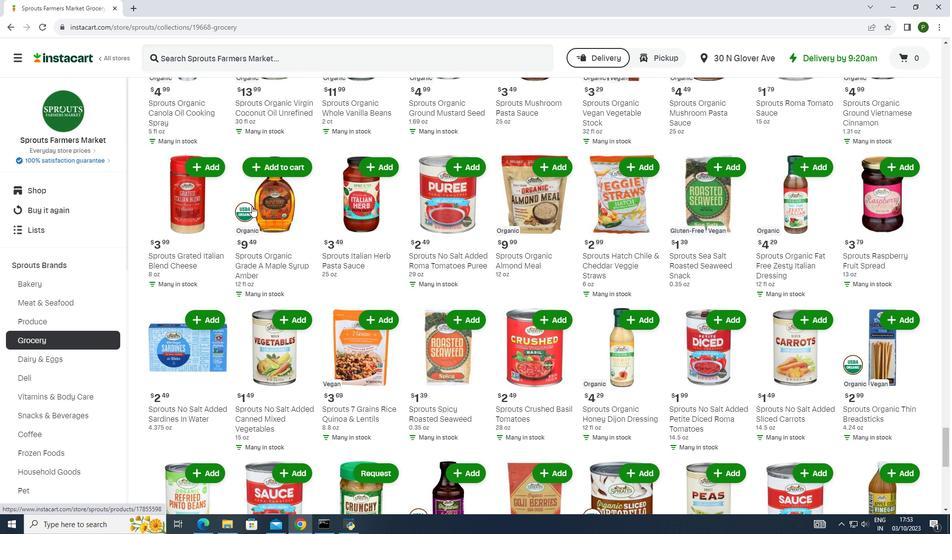 
Action: Mouse scrolled (251, 205) with delta (0, 0)
Screenshot: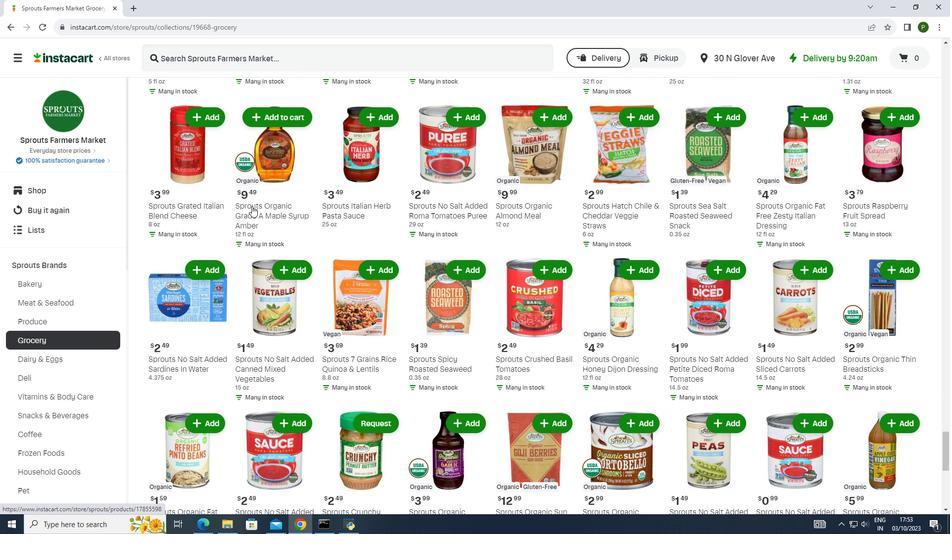 
Action: Mouse scrolled (251, 205) with delta (0, 0)
Screenshot: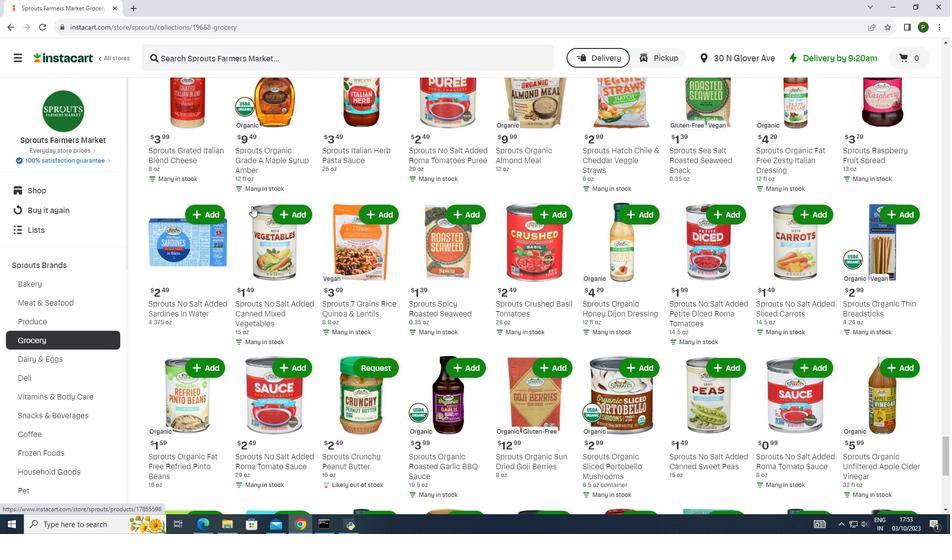 
Action: Mouse scrolled (251, 205) with delta (0, 0)
Screenshot: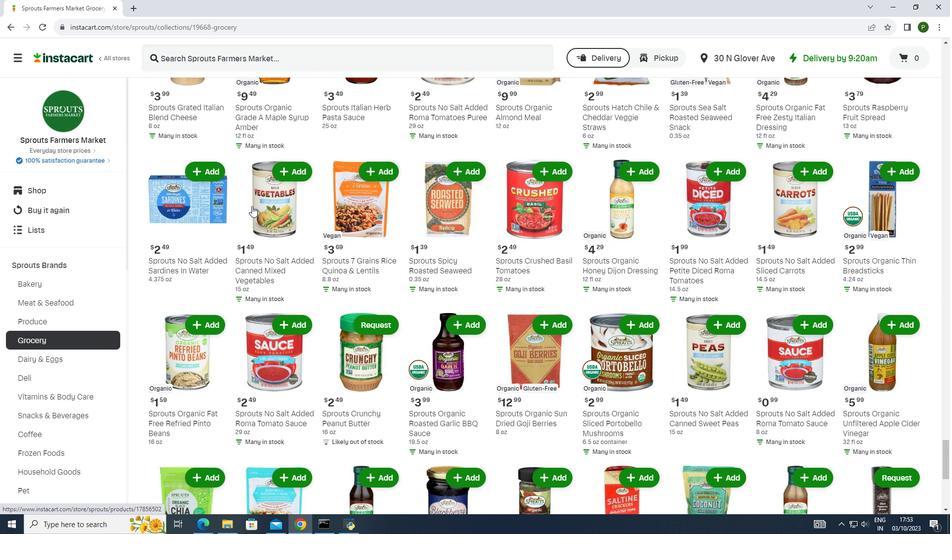 
Action: Mouse scrolled (251, 205) with delta (0, 0)
Screenshot: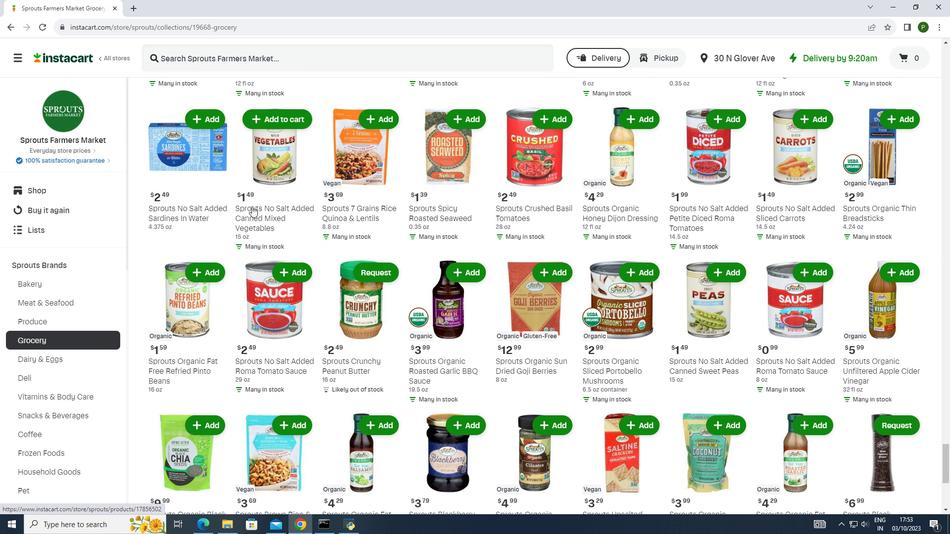 
Action: Mouse scrolled (251, 205) with delta (0, 0)
Screenshot: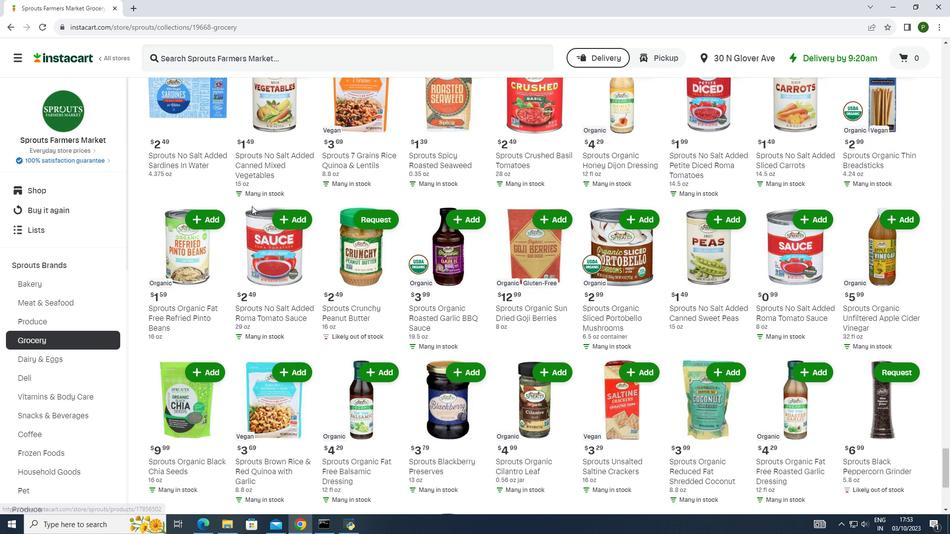 
Action: Mouse moved to (778, 174)
Screenshot: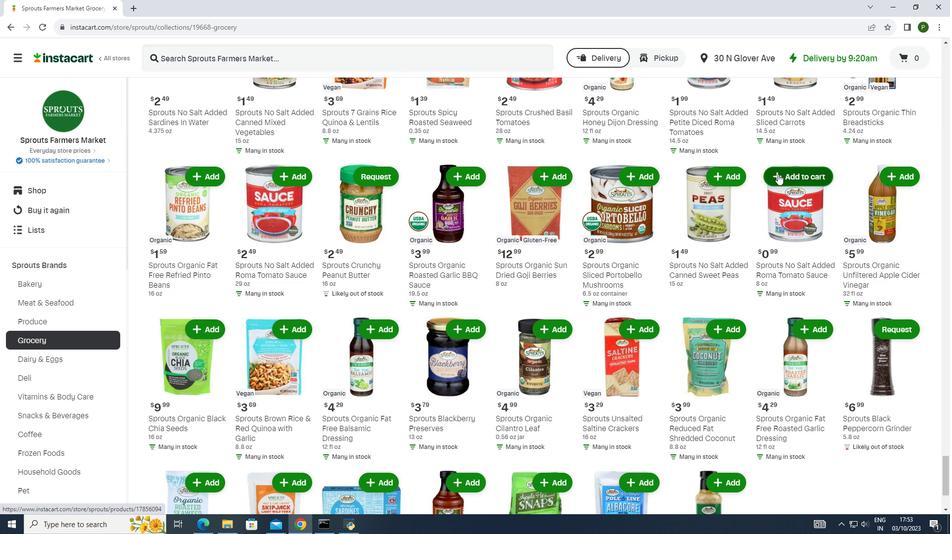 
Action: Mouse pressed left at (778, 174)
Screenshot: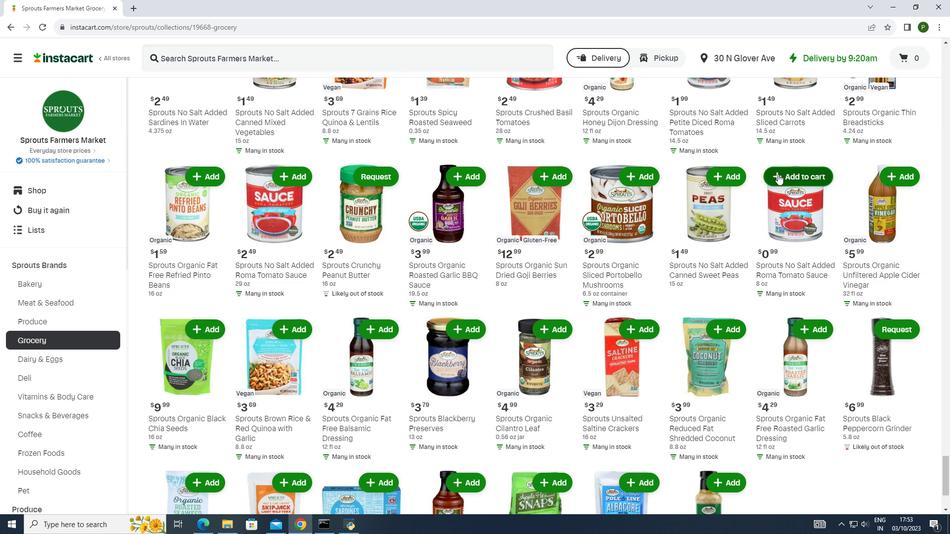 
